 Task: Open a blank sheet, save the file as Pig.doc Insert a picture of 'Pig'with name   Pig.png  Change shape height to 9.4 select the picture, apply border and shading with setting 3-D, style Dashed line, color Dark Blue and width 6 pt
Action: Mouse moved to (27, 17)
Screenshot: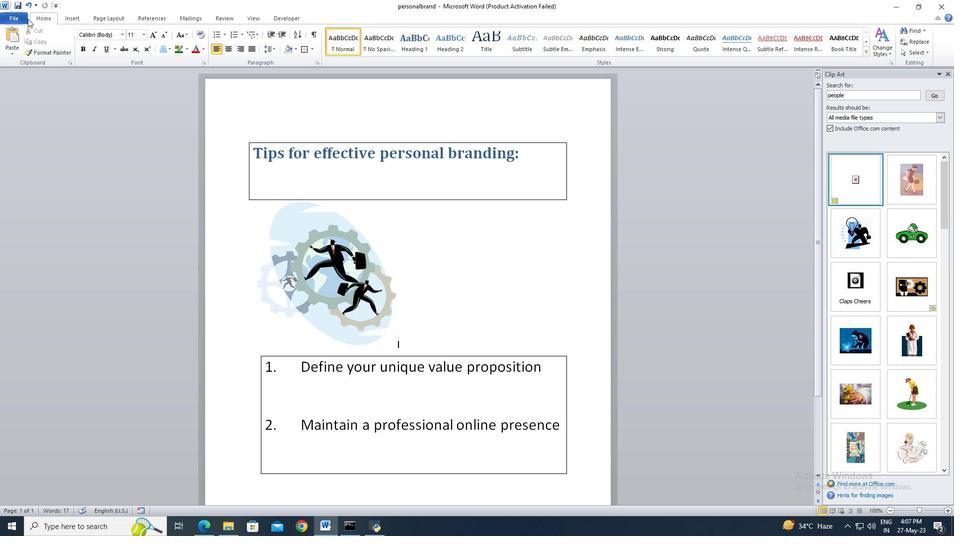 
Action: Mouse pressed left at (27, 17)
Screenshot: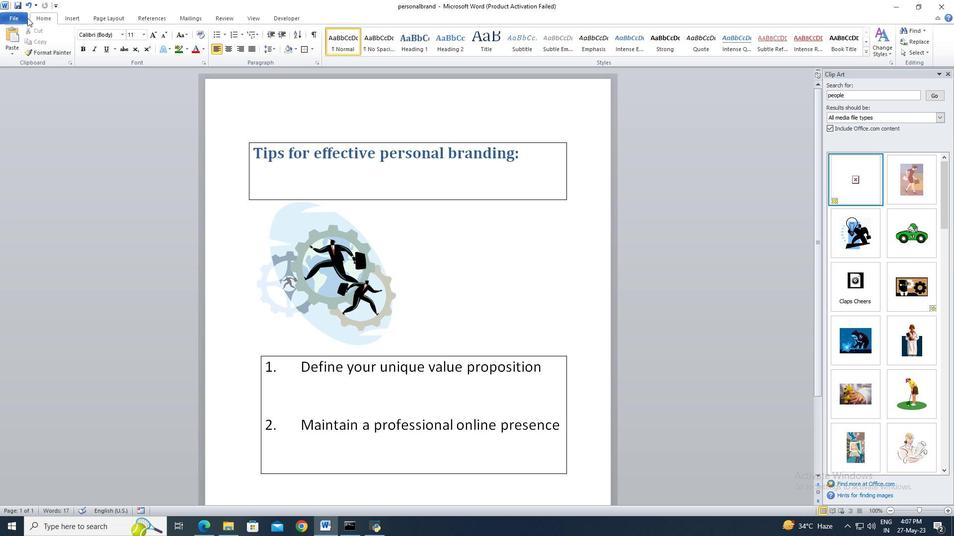 
Action: Mouse moved to (32, 127)
Screenshot: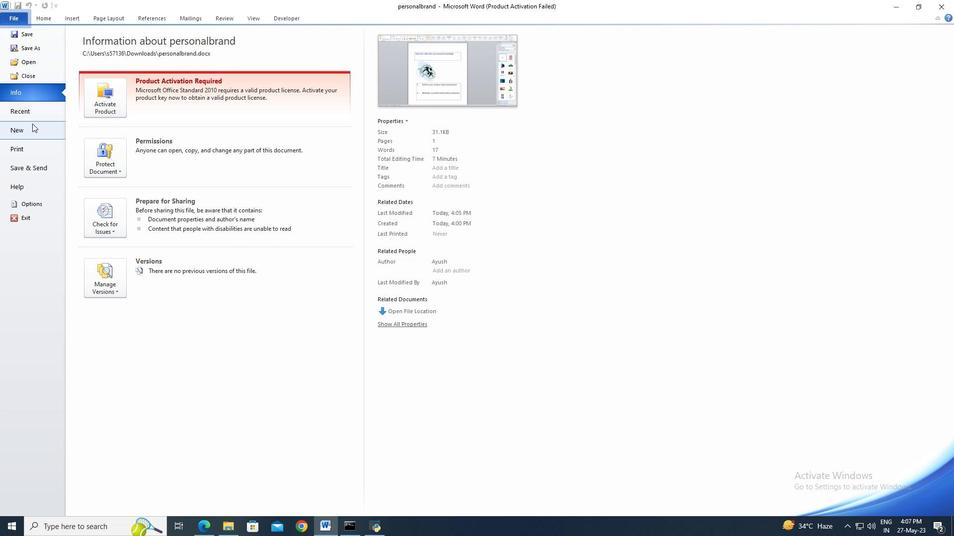 
Action: Mouse pressed left at (32, 127)
Screenshot: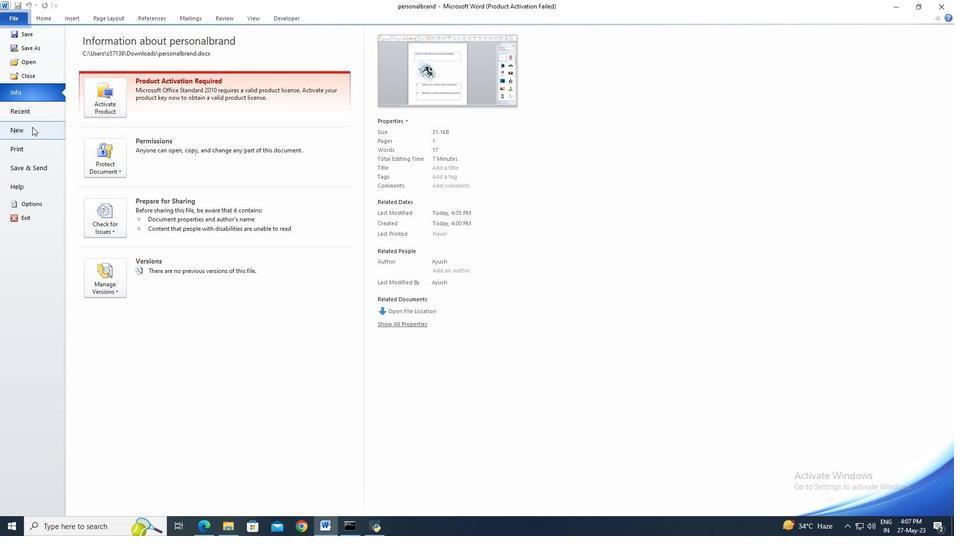 
Action: Mouse moved to (499, 252)
Screenshot: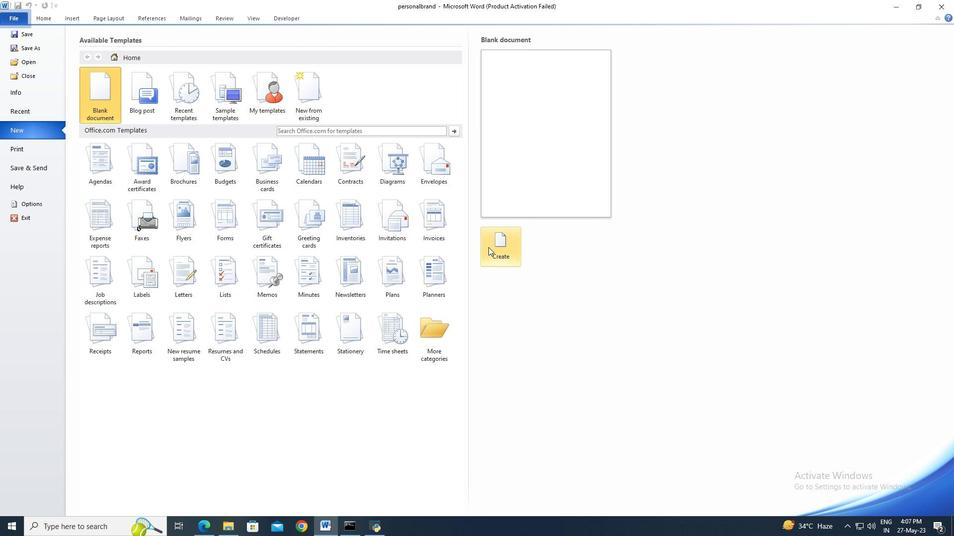 
Action: Mouse pressed left at (499, 252)
Screenshot: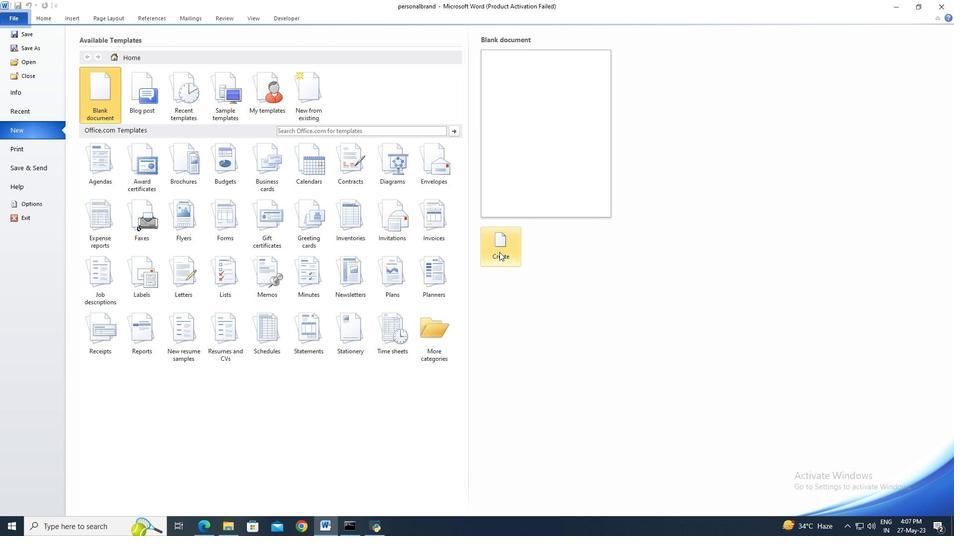 
Action: Mouse moved to (24, 21)
Screenshot: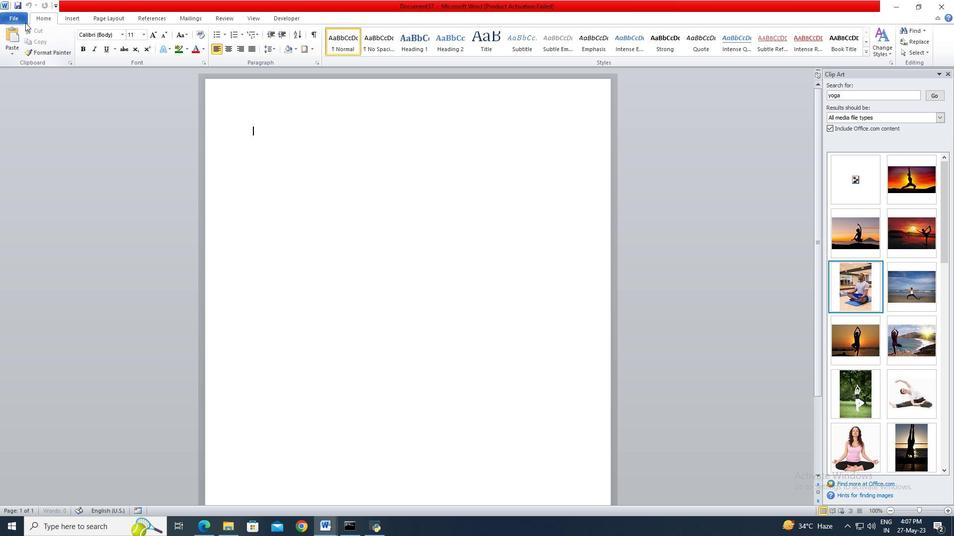 
Action: Mouse pressed left at (24, 21)
Screenshot: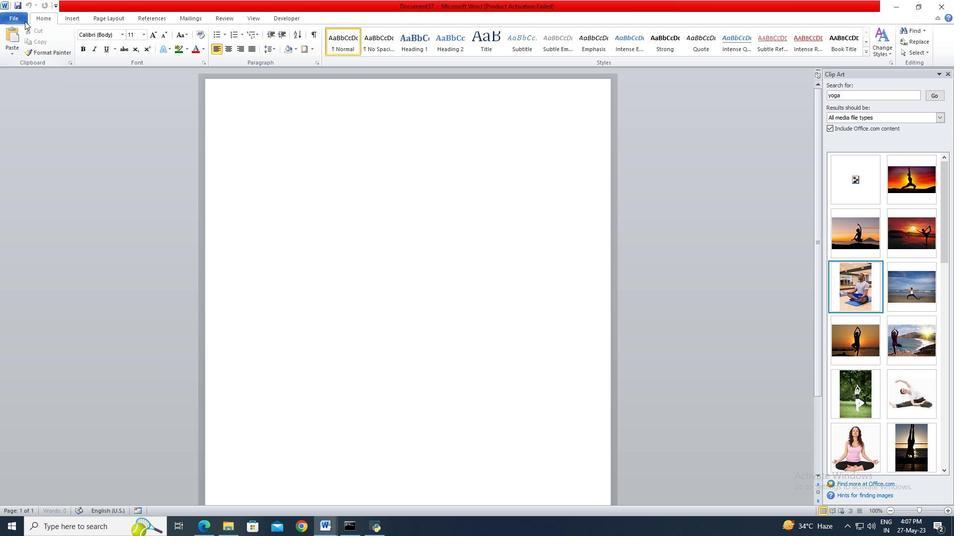 
Action: Mouse moved to (28, 45)
Screenshot: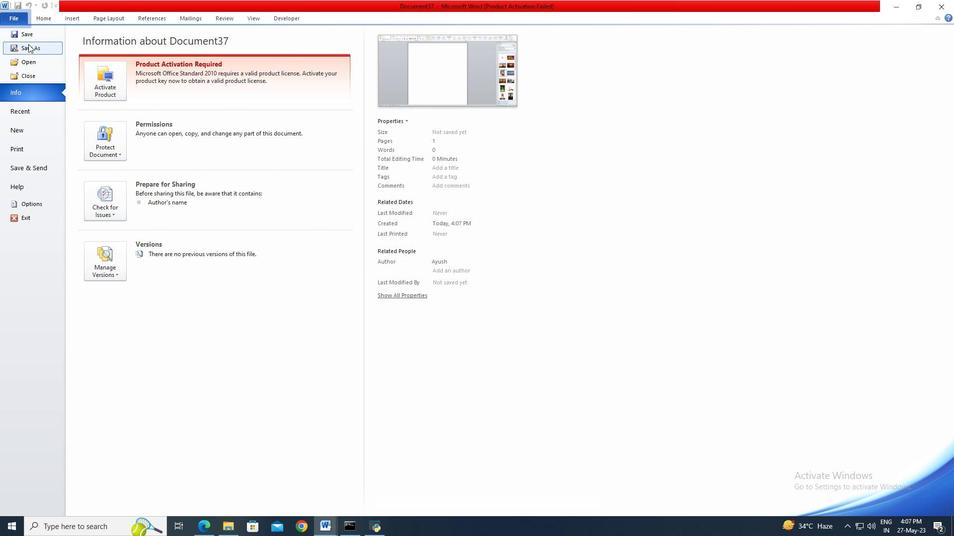 
Action: Mouse pressed left at (28, 45)
Screenshot: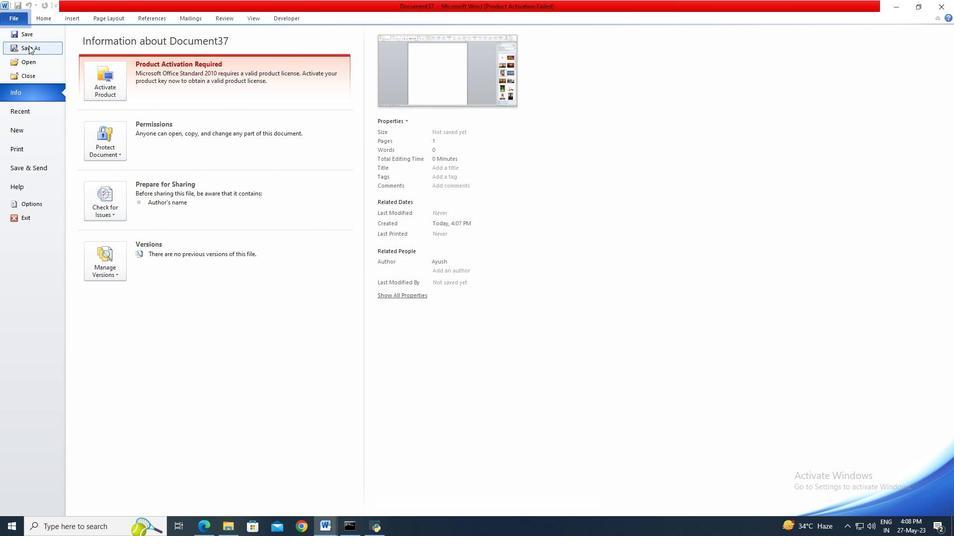 
Action: Mouse moved to (49, 106)
Screenshot: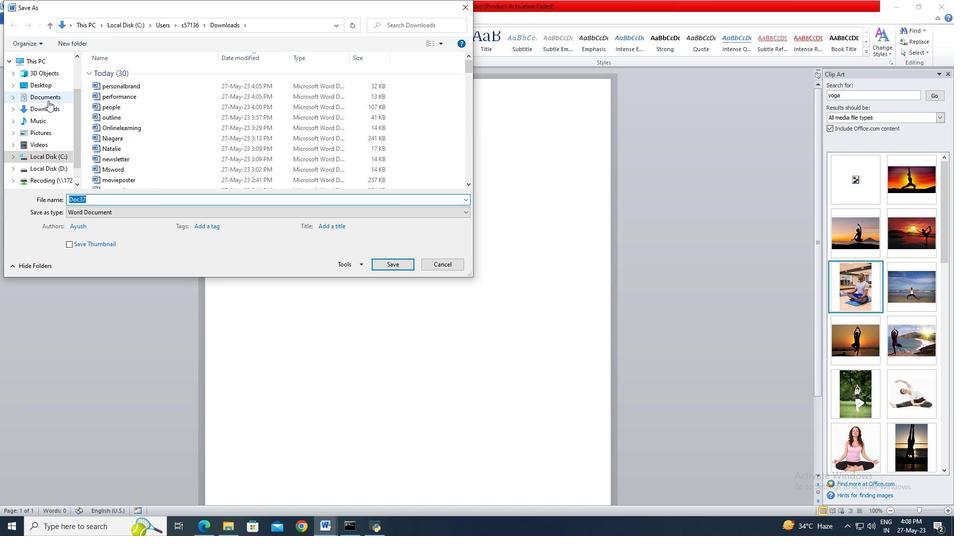 
Action: Mouse pressed left at (49, 106)
Screenshot: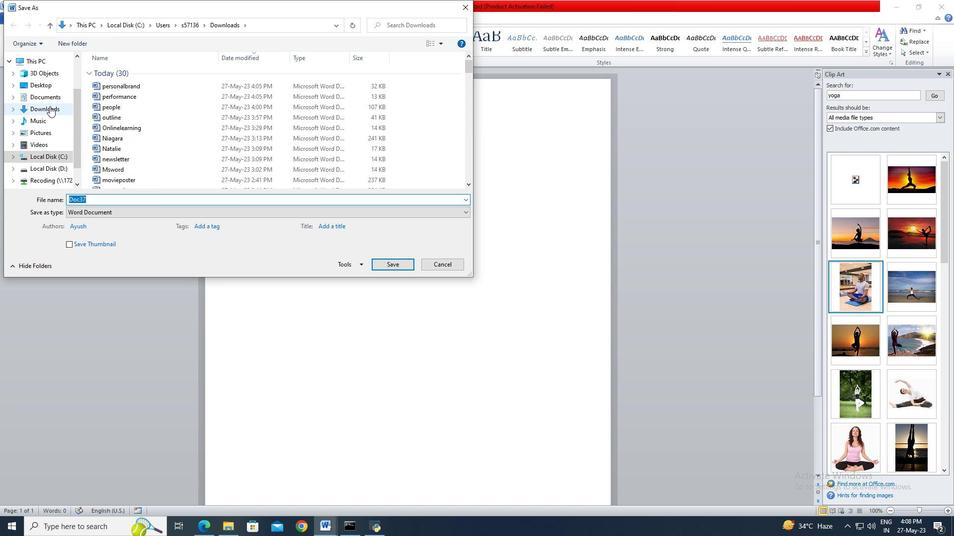 
Action: Mouse moved to (92, 196)
Screenshot: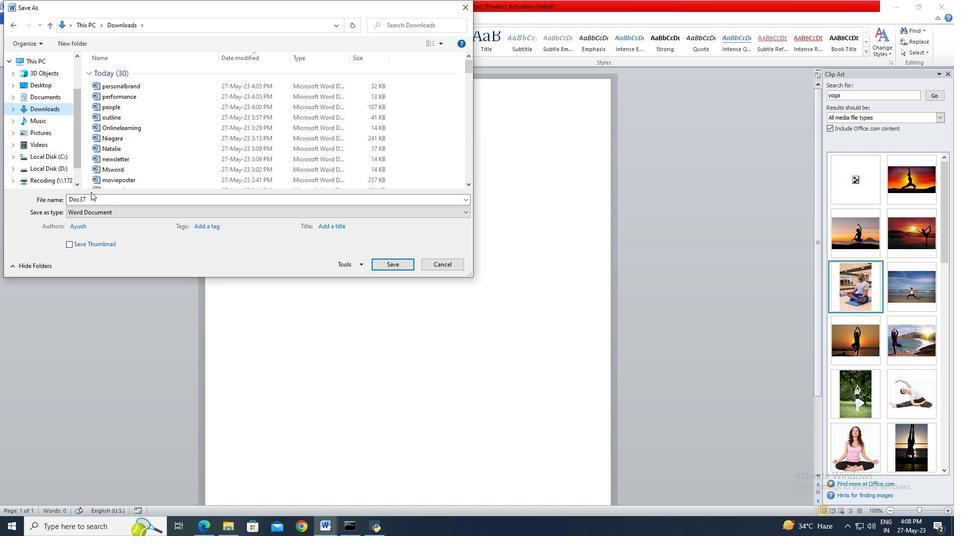 
Action: Mouse pressed left at (92, 196)
Screenshot: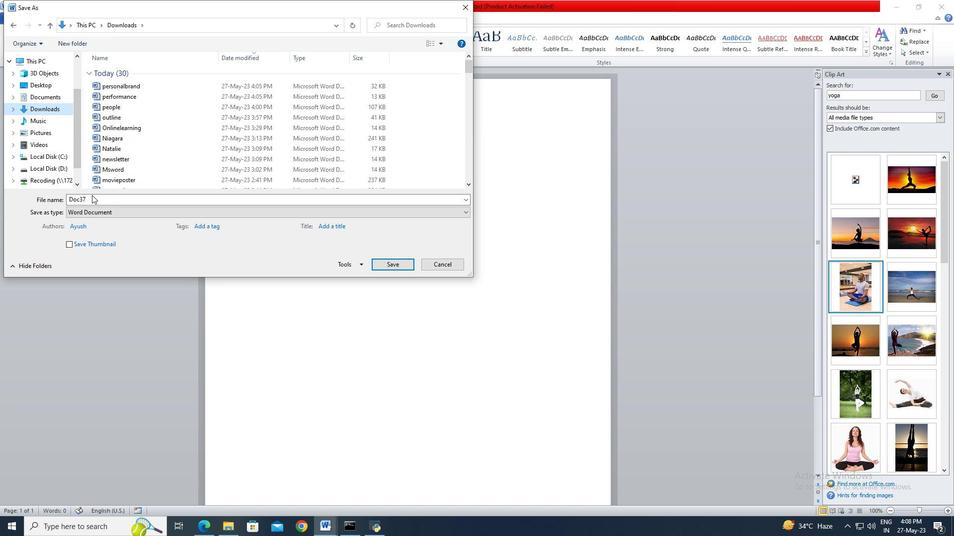 
Action: Key pressed <Key.shift>Pig
Screenshot: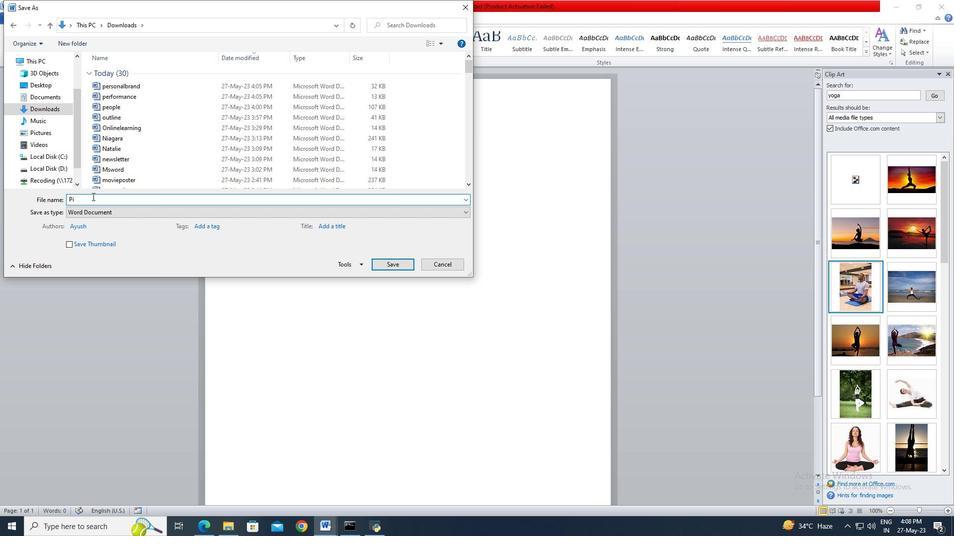 
Action: Mouse moved to (390, 267)
Screenshot: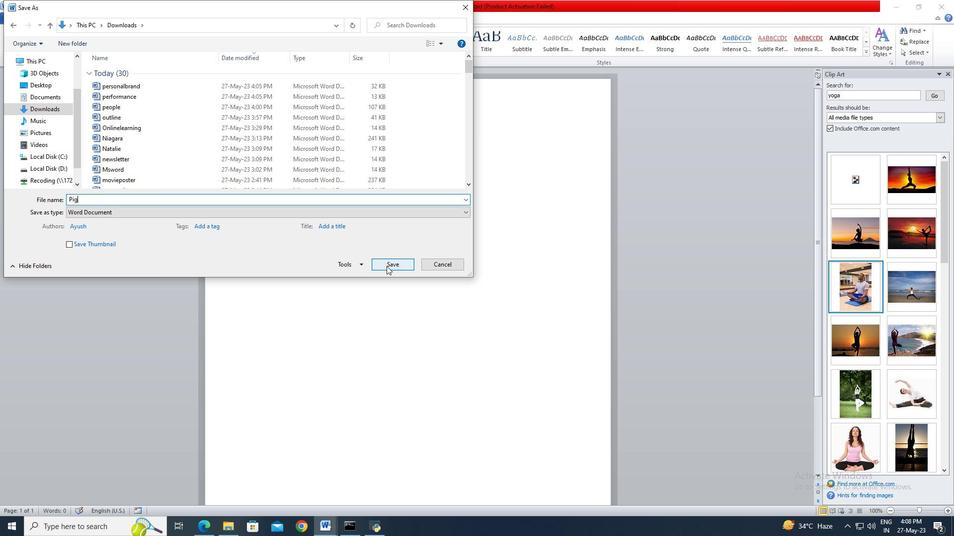 
Action: Mouse pressed left at (390, 267)
Screenshot: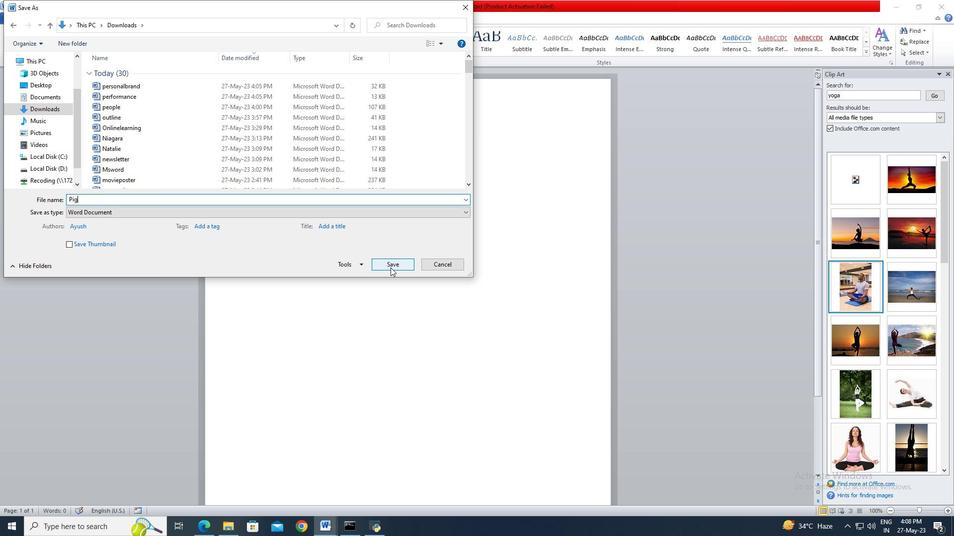 
Action: Mouse moved to (212, 529)
Screenshot: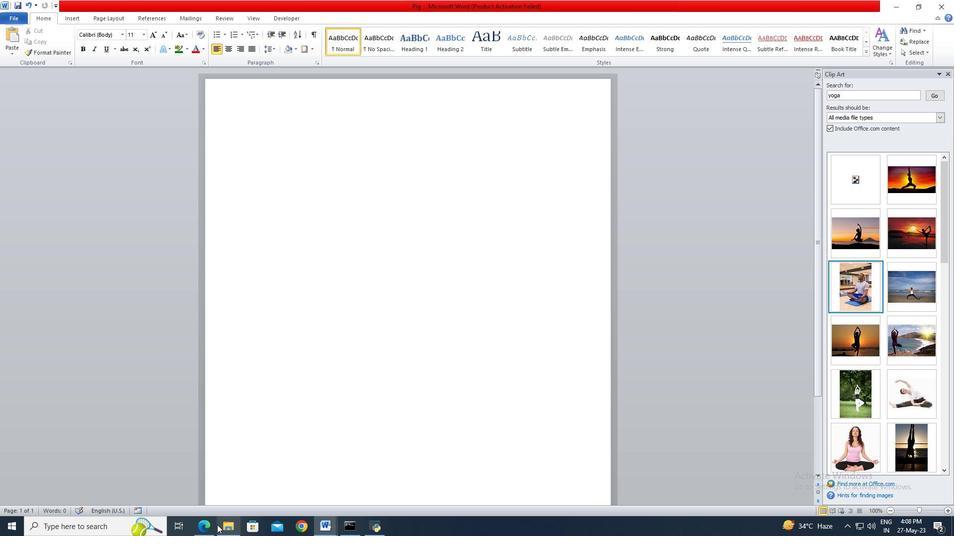 
Action: Mouse pressed left at (212, 529)
Screenshot: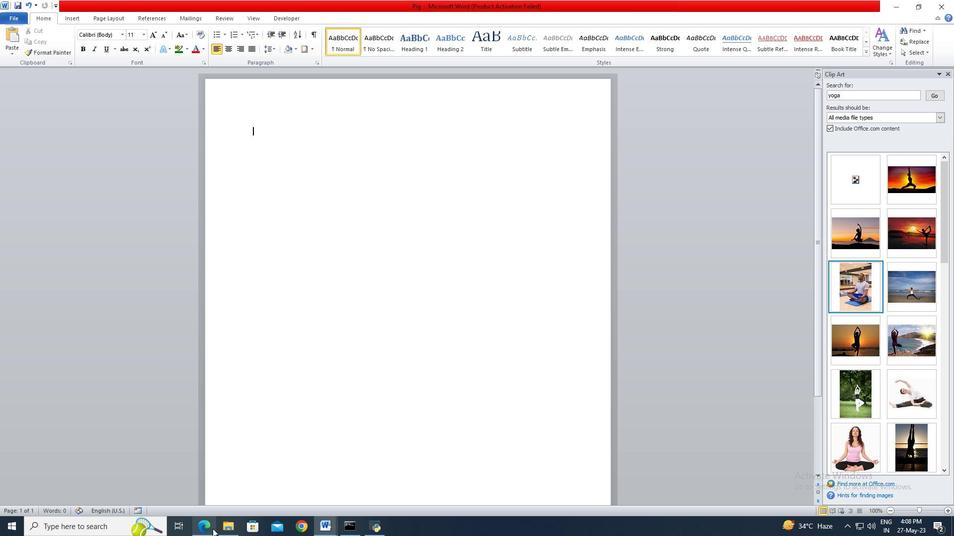 
Action: Mouse moved to (155, 50)
Screenshot: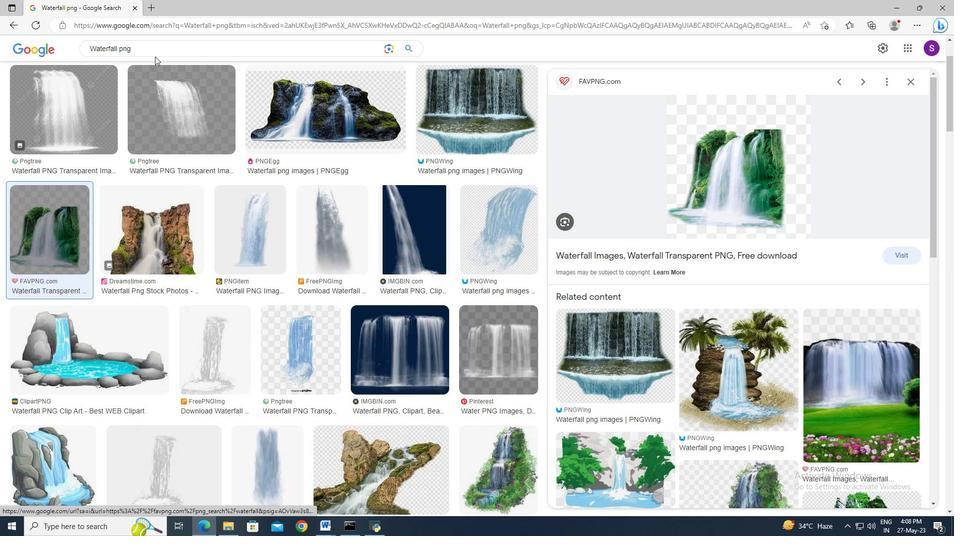 
Action: Mouse pressed left at (155, 50)
Screenshot: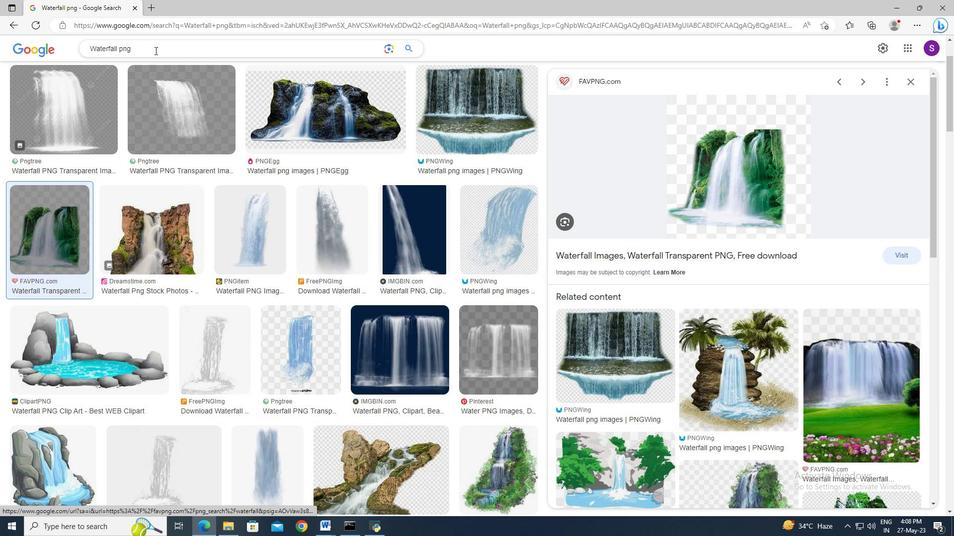 
Action: Key pressed ctrl+A<Key.delete><Key.shift>Pig<Key.space>png<Key.enter>
Screenshot: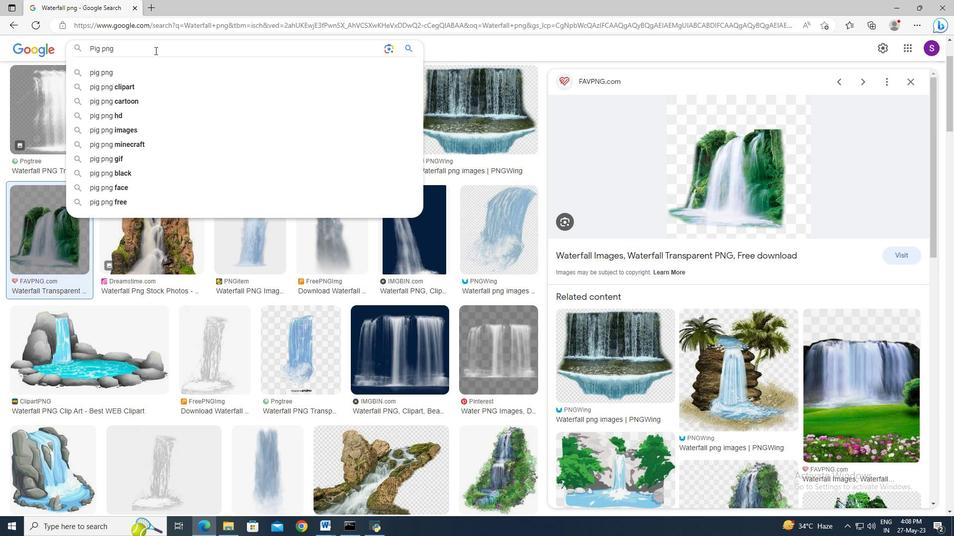 
Action: Mouse moved to (412, 177)
Screenshot: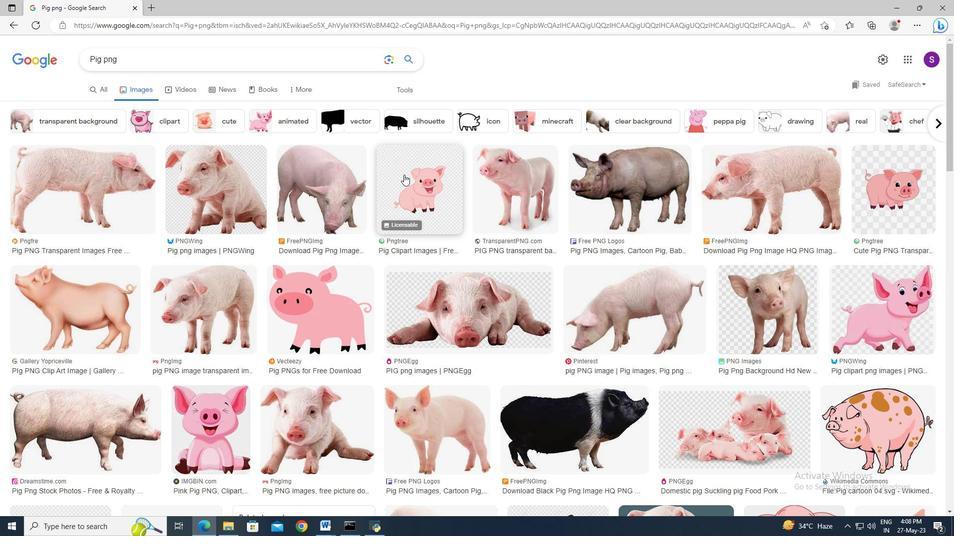 
Action: Mouse pressed left at (412, 177)
Screenshot: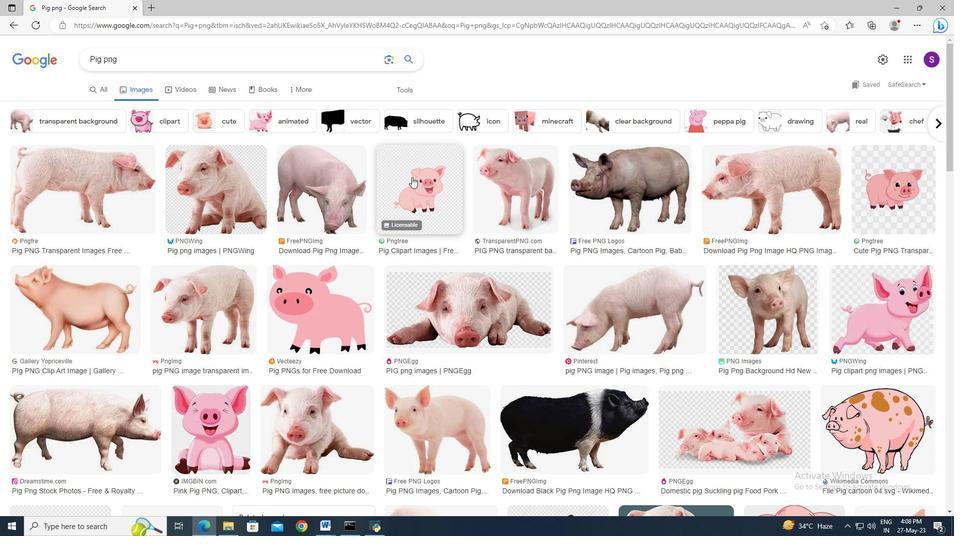 
Action: Mouse moved to (591, 177)
Screenshot: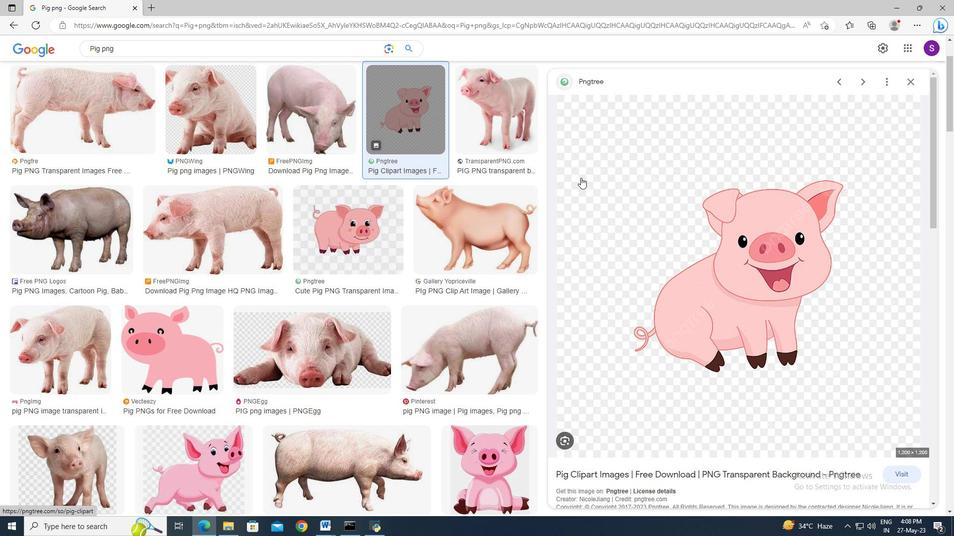 
Action: Mouse pressed right at (591, 177)
Screenshot: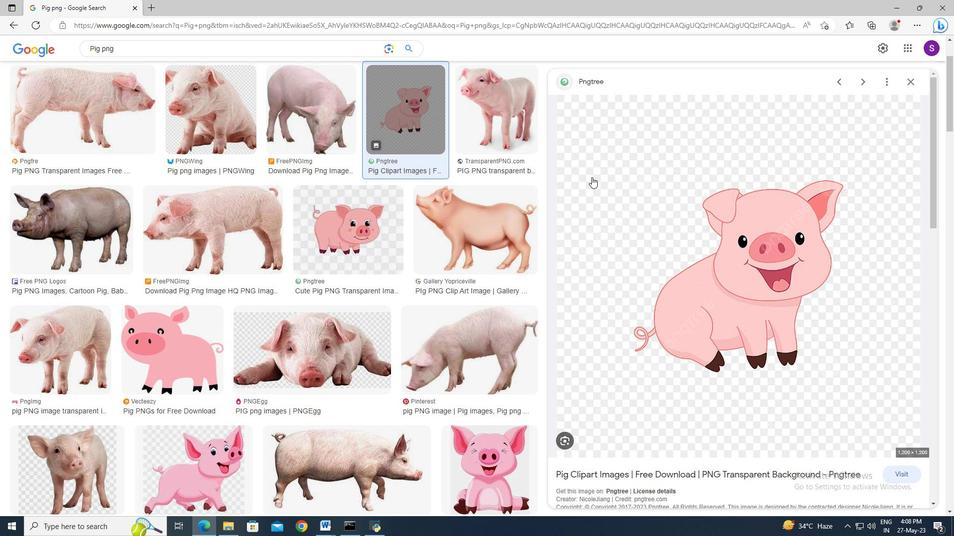 
Action: Mouse moved to (611, 301)
Screenshot: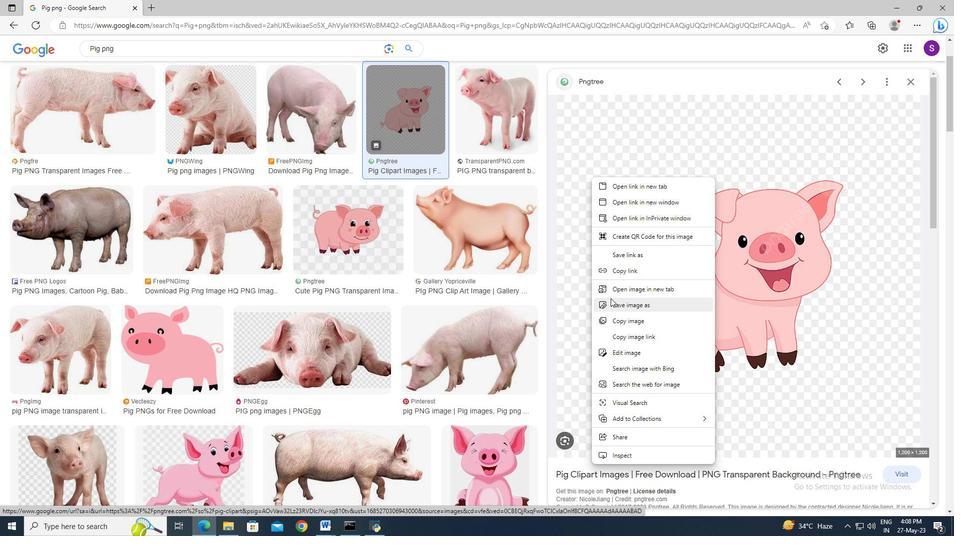 
Action: Mouse pressed left at (611, 301)
Screenshot: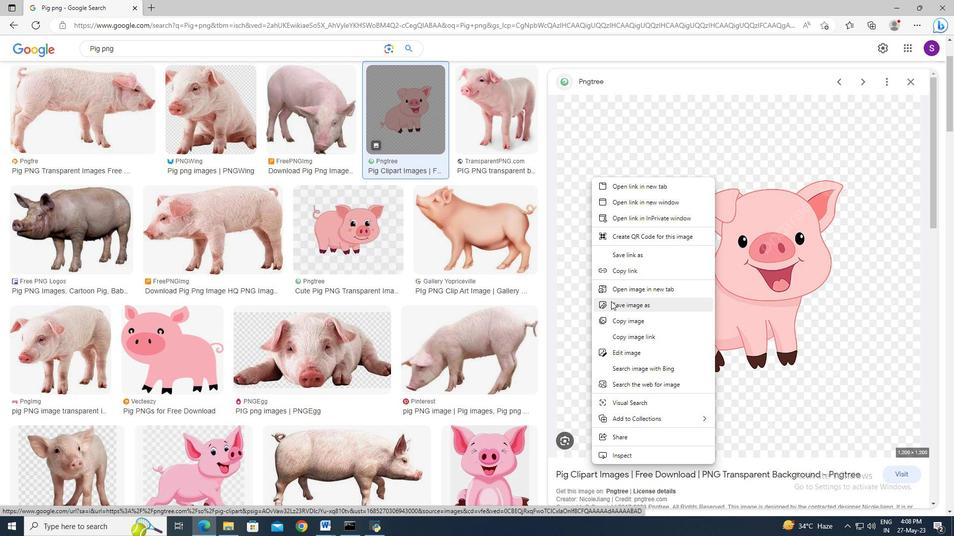 
Action: Mouse moved to (272, 189)
Screenshot: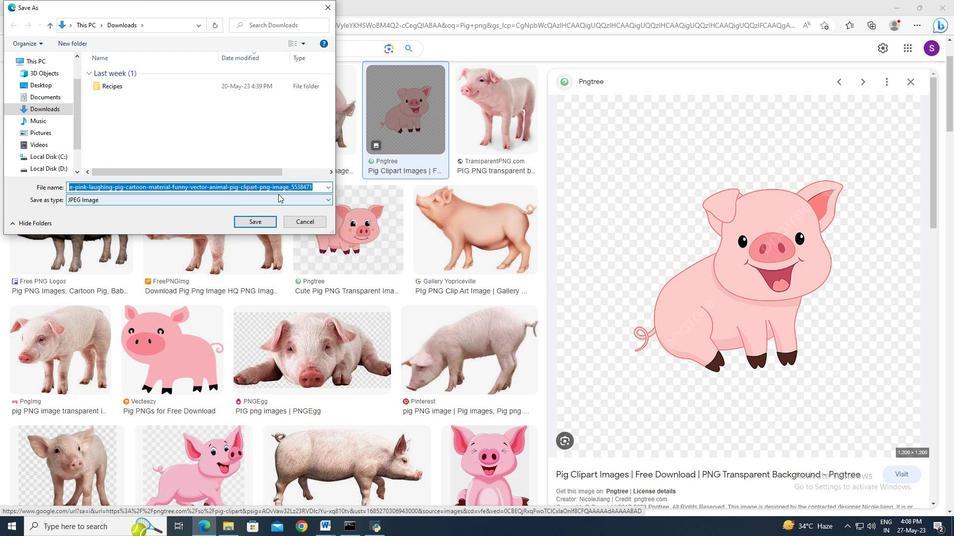 
Action: Mouse pressed left at (272, 189)
Screenshot: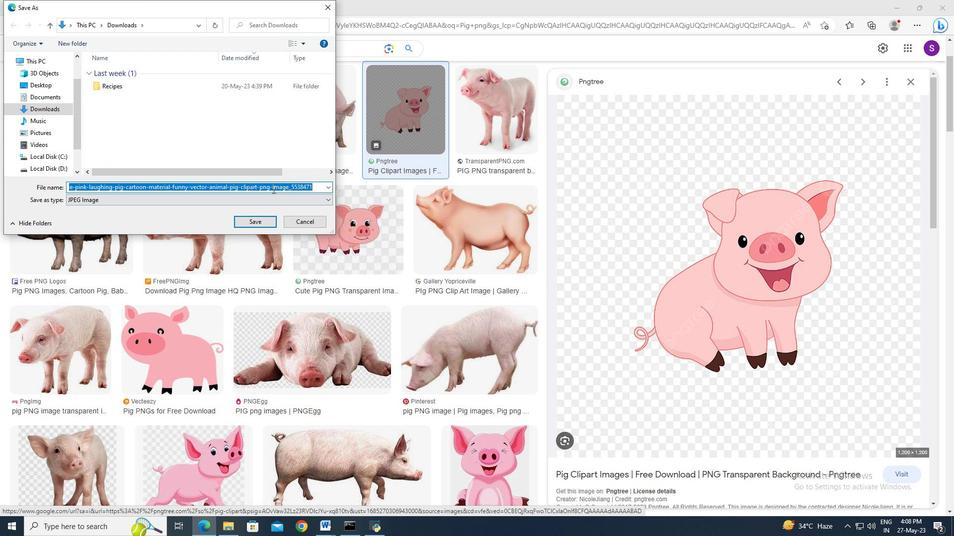 
Action: Mouse pressed left at (272, 189)
Screenshot: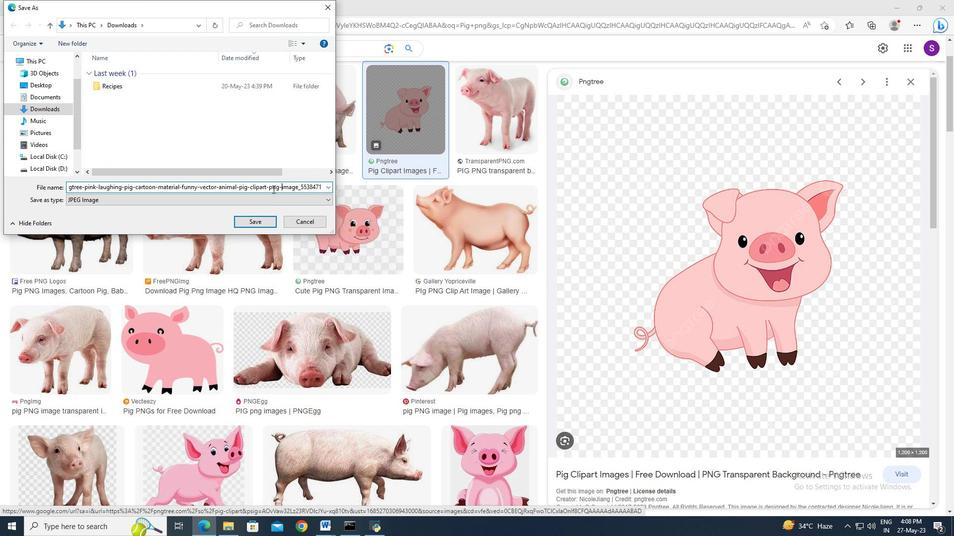 
Action: Mouse pressed left at (272, 189)
Screenshot: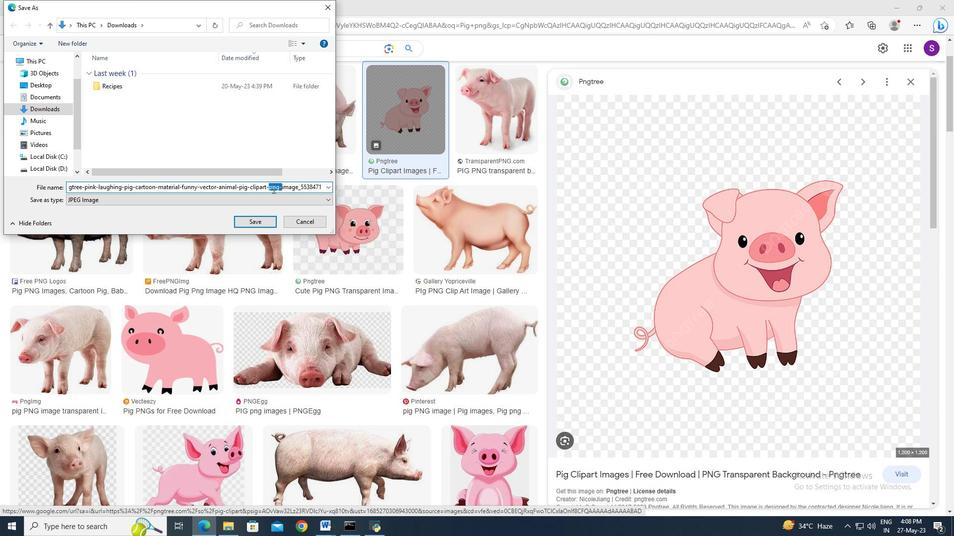 
Action: Mouse pressed left at (272, 189)
Screenshot: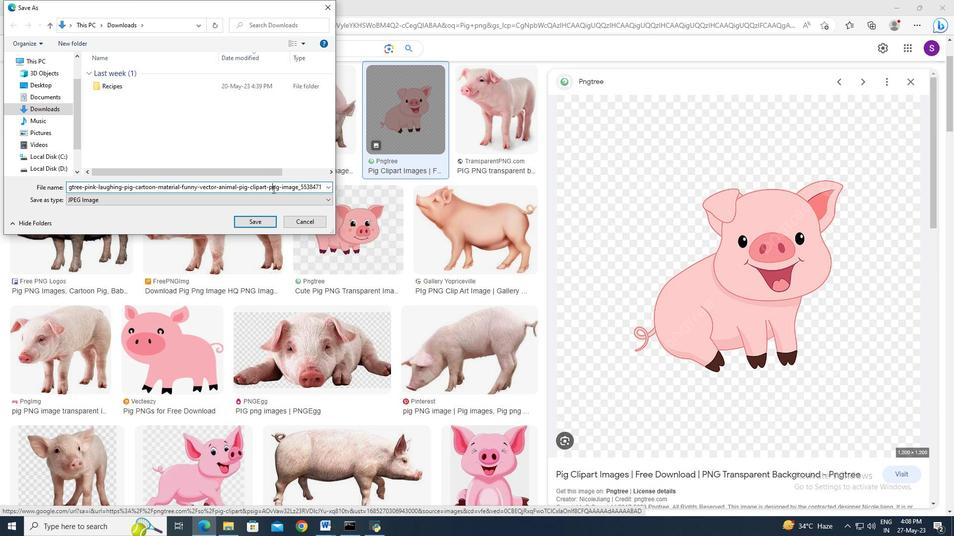 
Action: Mouse pressed left at (272, 189)
Screenshot: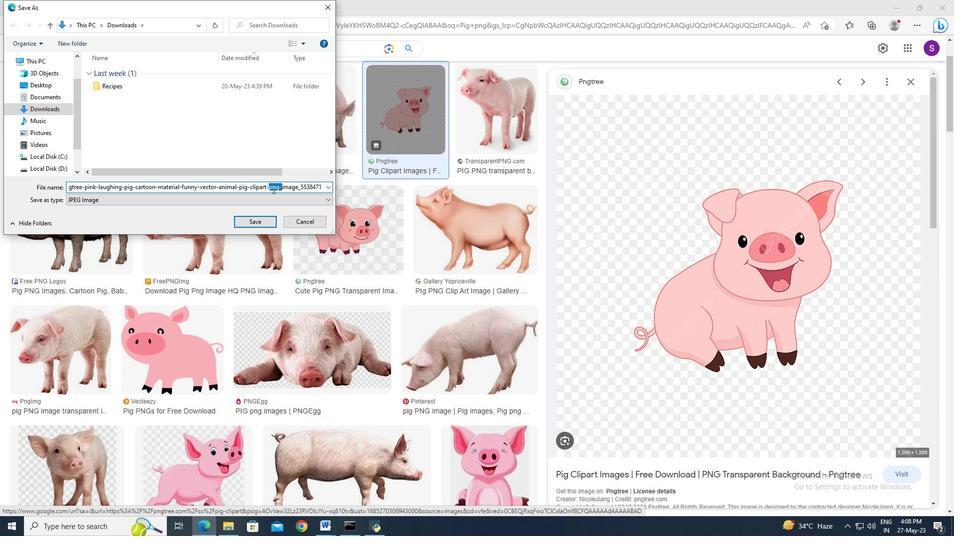 
Action: Mouse pressed left at (272, 189)
Screenshot: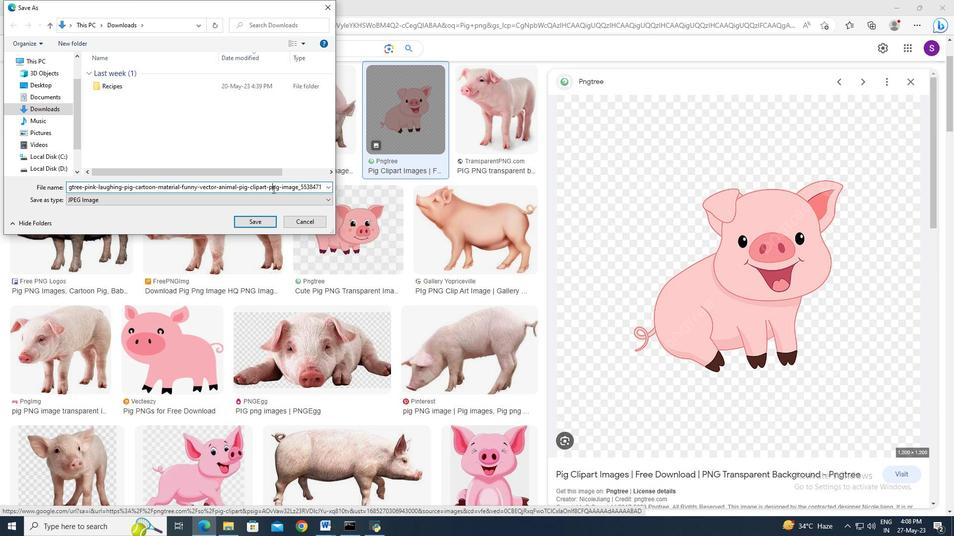 
Action: Mouse pressed left at (272, 189)
Screenshot: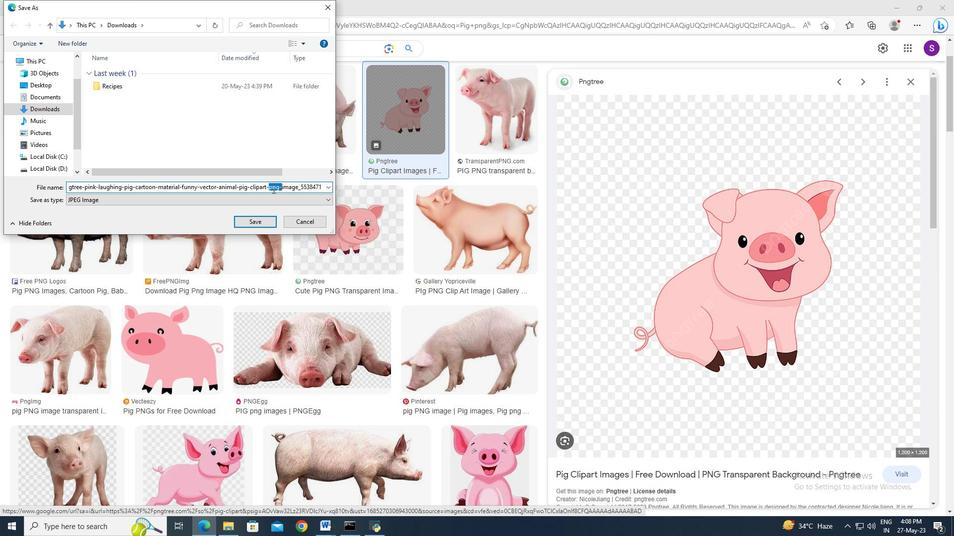 
Action: Mouse pressed left at (272, 189)
Screenshot: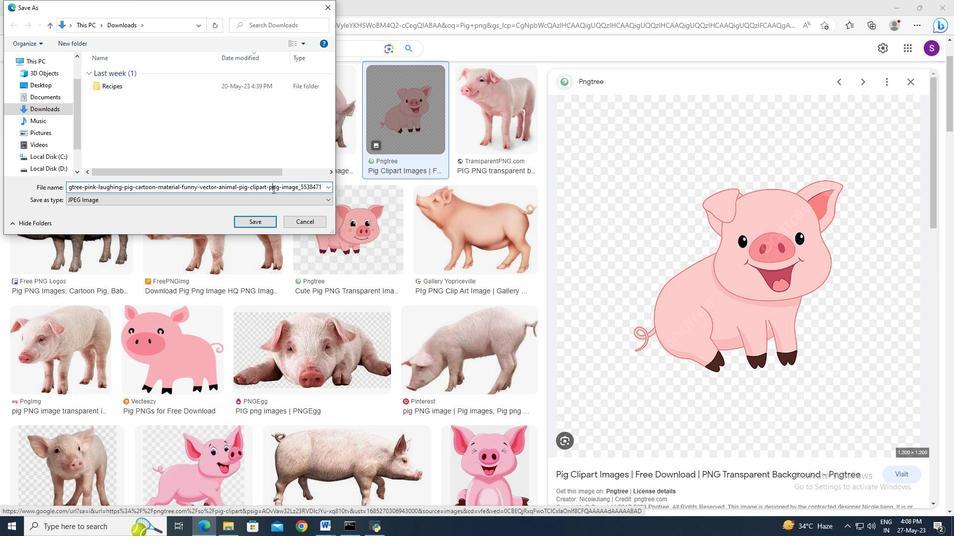 
Action: Mouse pressed left at (272, 189)
Screenshot: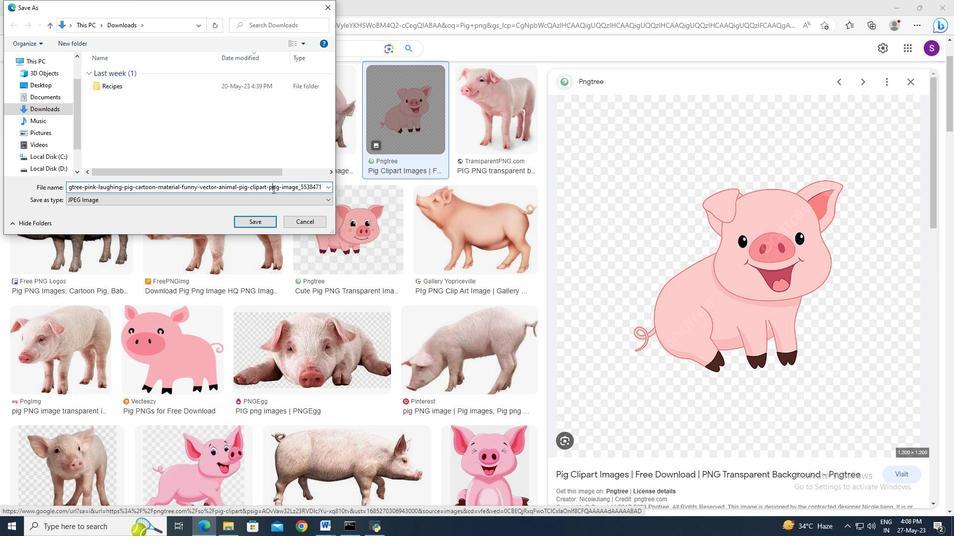 
Action: Mouse pressed left at (272, 189)
Screenshot: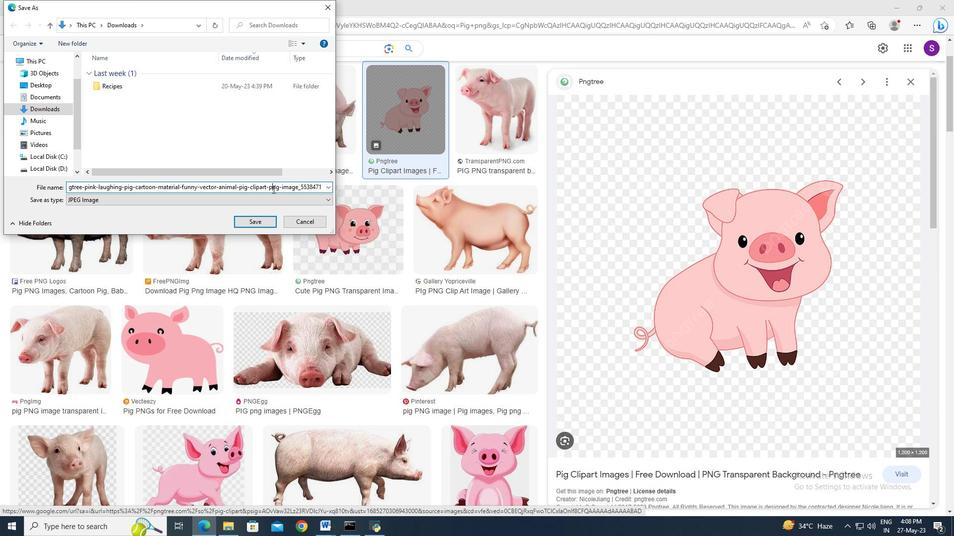 
Action: Mouse pressed left at (272, 189)
Screenshot: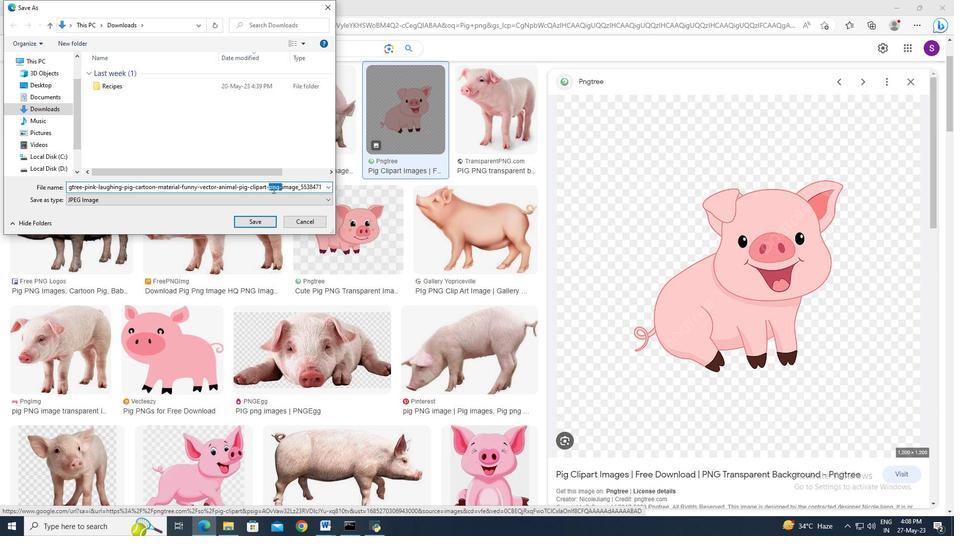 
Action: Mouse pressed left at (272, 189)
Screenshot: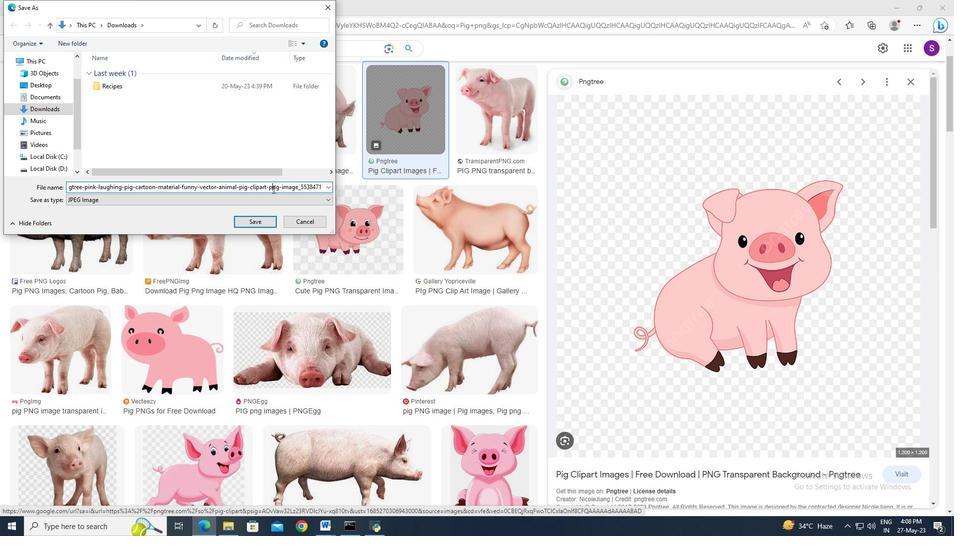 
Action: Mouse moved to (245, 189)
Screenshot: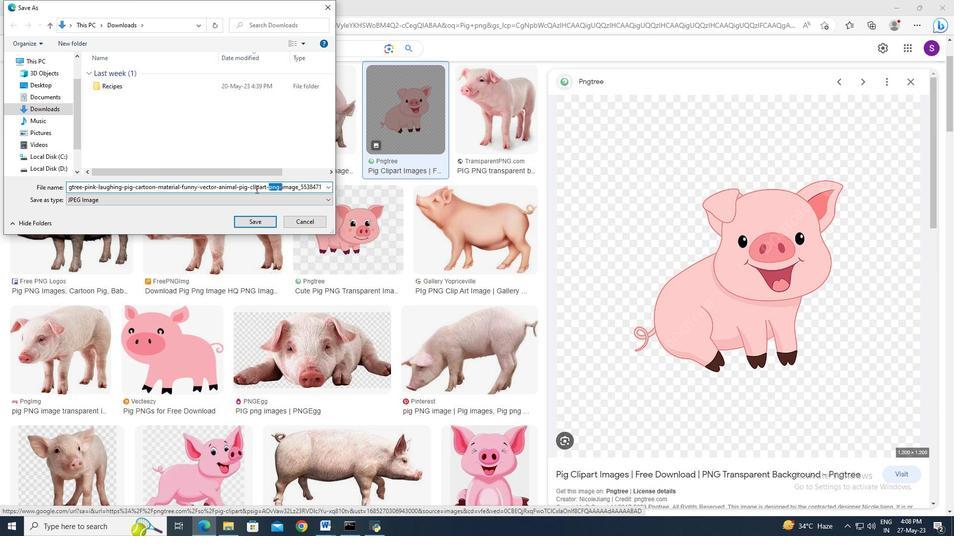 
Action: Mouse pressed left at (245, 189)
Screenshot: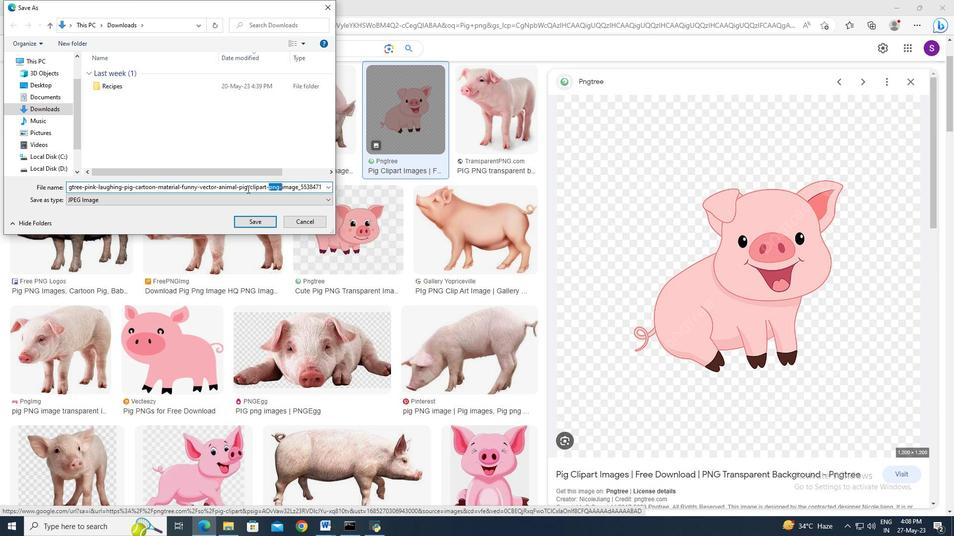 
Action: Mouse pressed left at (245, 189)
Screenshot: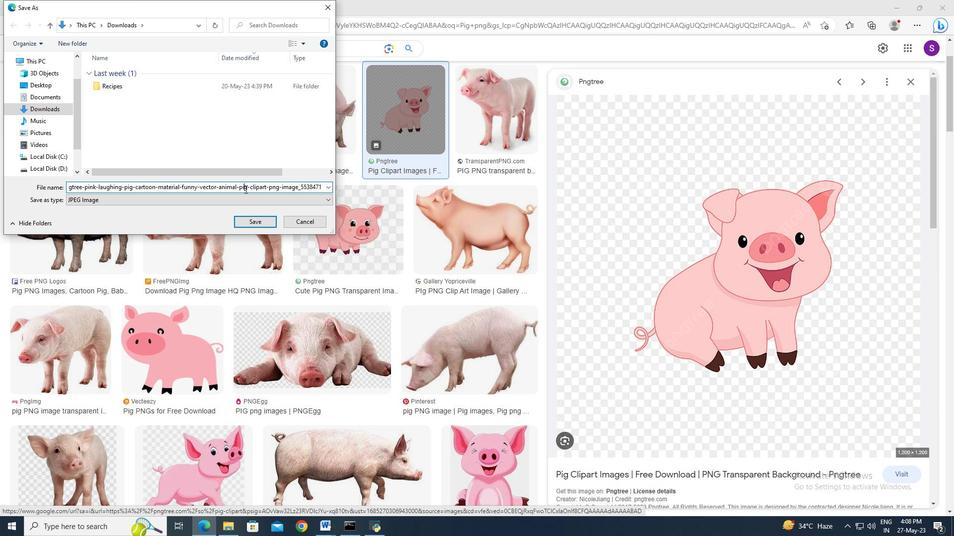 
Action: Mouse pressed left at (245, 189)
Screenshot: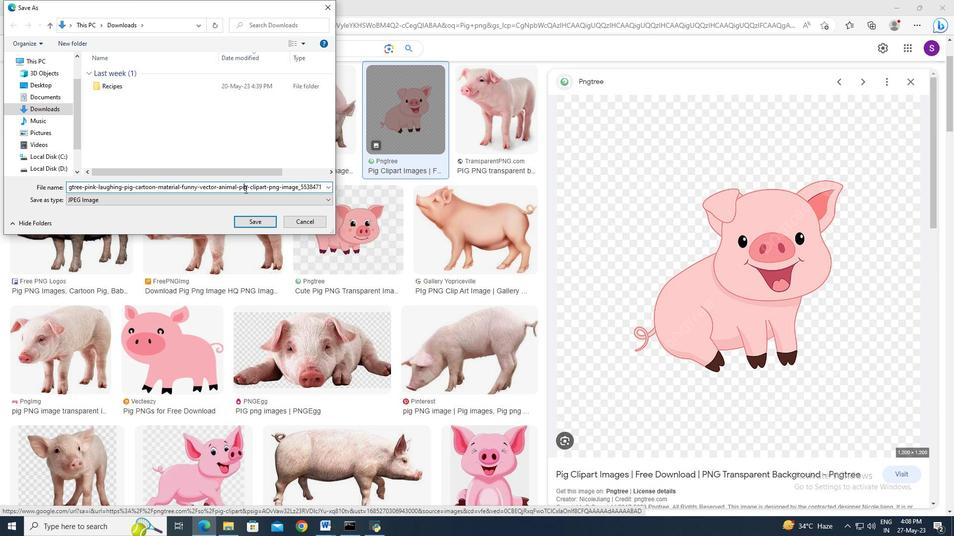 
Action: Mouse pressed left at (245, 189)
Screenshot: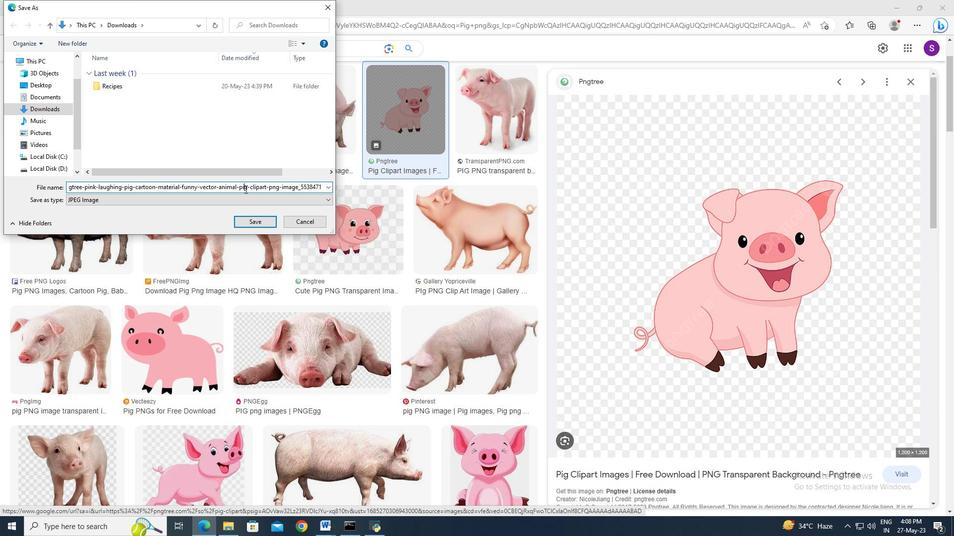 
Action: Mouse moved to (208, 187)
Screenshot: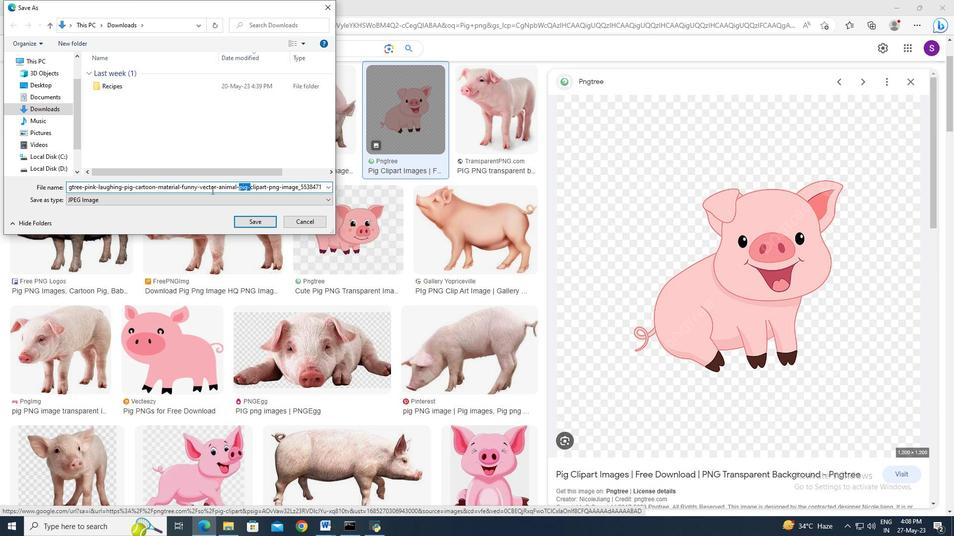 
Action: Mouse pressed left at (208, 187)
Screenshot: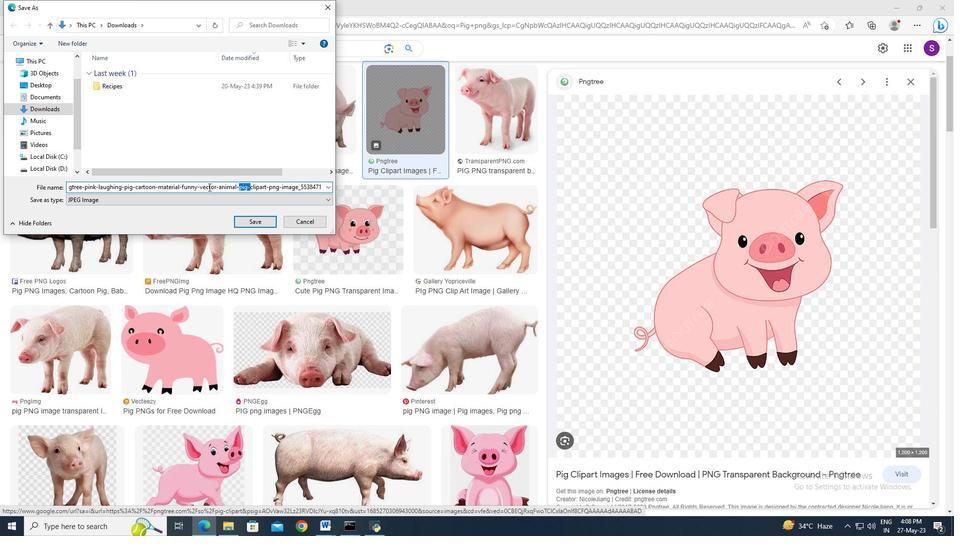 
Action: Key pressed ctrl+A<Key.delete><Key.shift>{<Key.backspace><Key.shift>Po<Key.backspace>ig.png
Screenshot: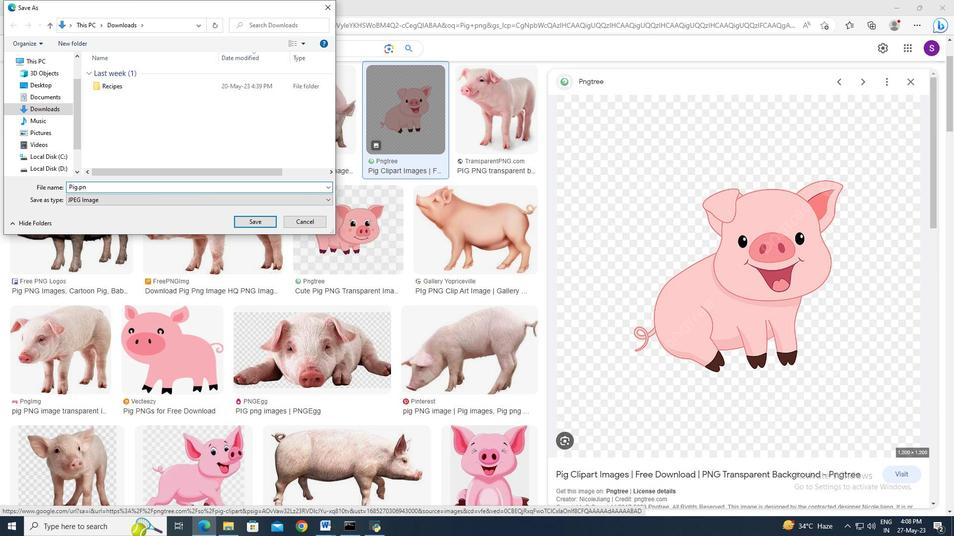 
Action: Mouse moved to (248, 222)
Screenshot: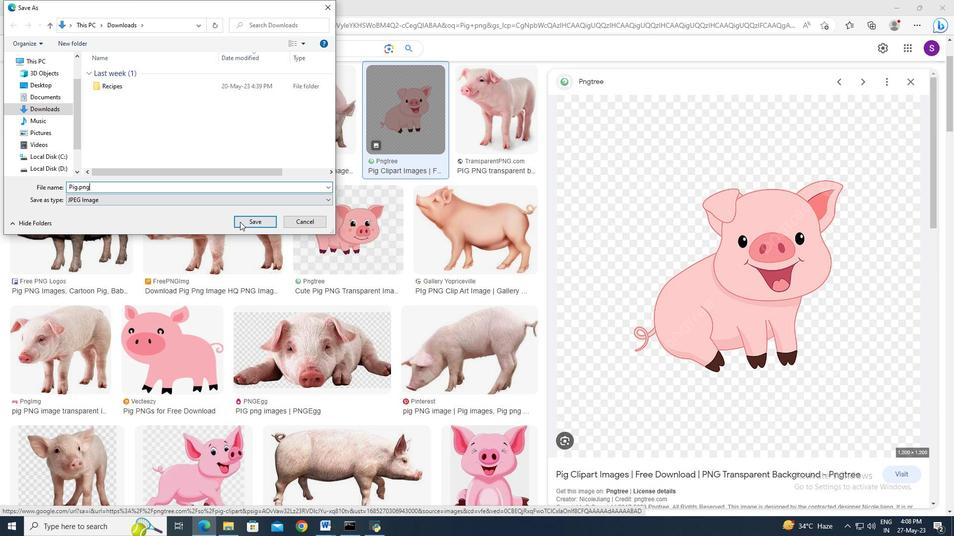 
Action: Mouse pressed left at (248, 222)
Screenshot: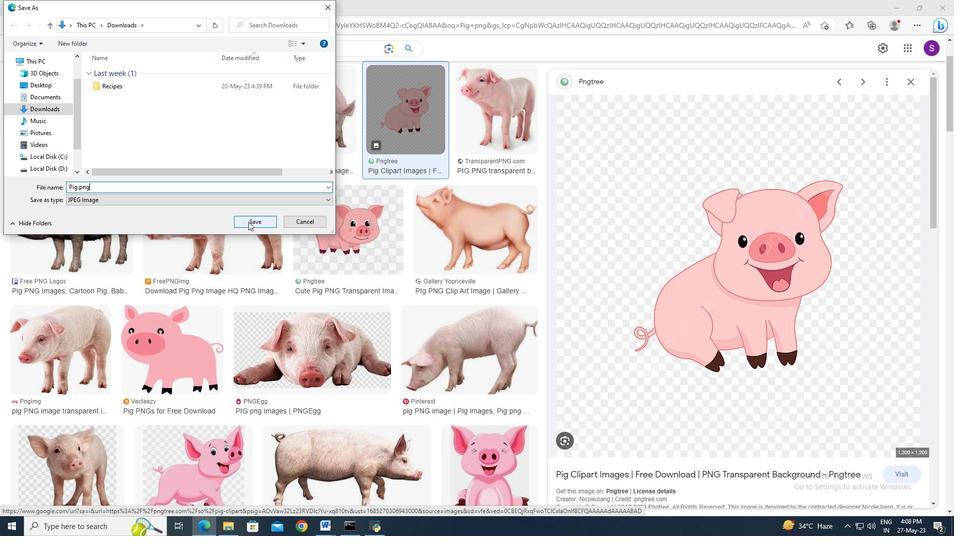 
Action: Mouse moved to (203, 527)
Screenshot: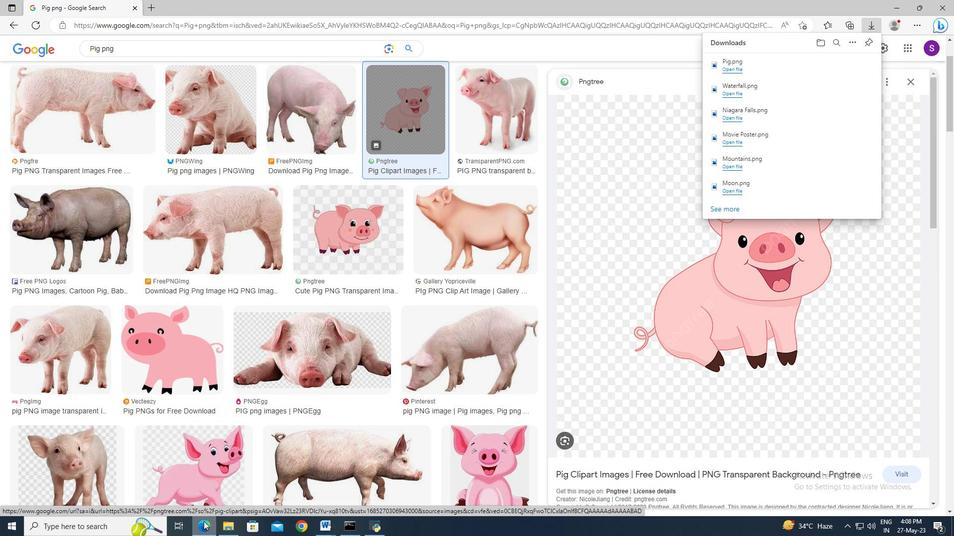
Action: Mouse pressed left at (203, 527)
Screenshot: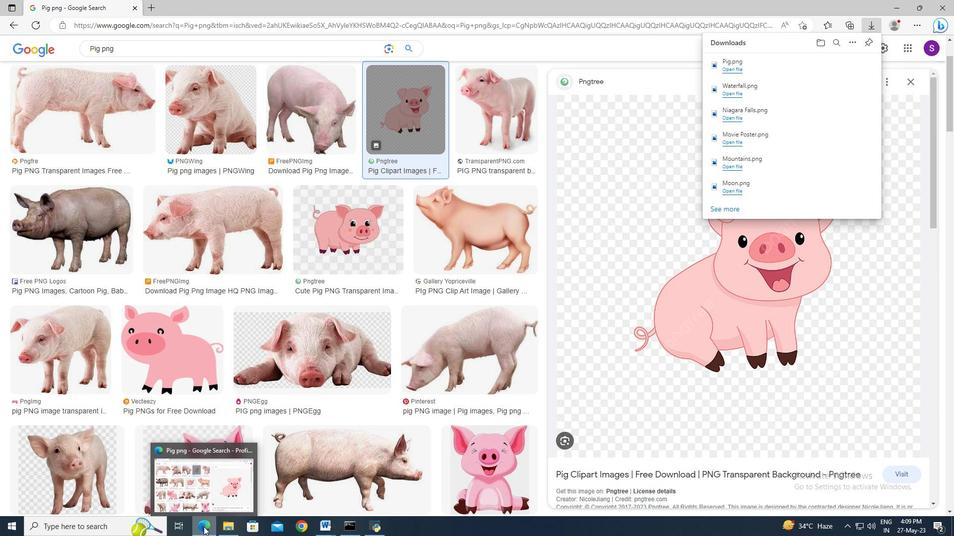 
Action: Mouse moved to (81, 19)
Screenshot: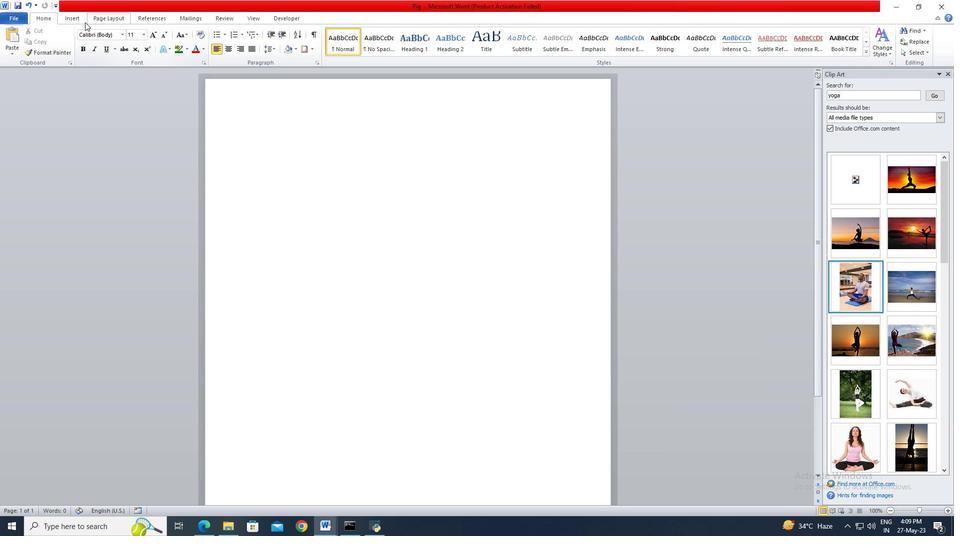 
Action: Mouse pressed left at (81, 19)
Screenshot: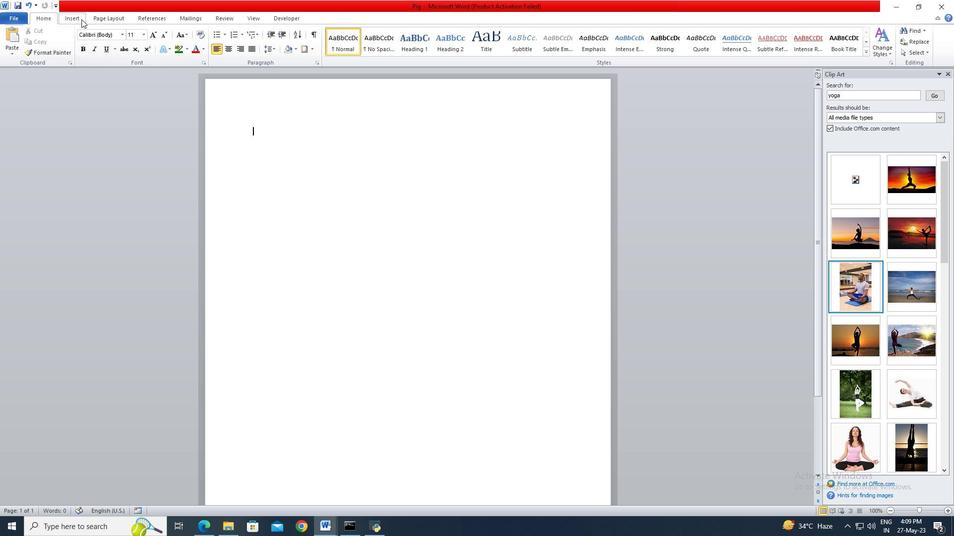 
Action: Mouse moved to (97, 42)
Screenshot: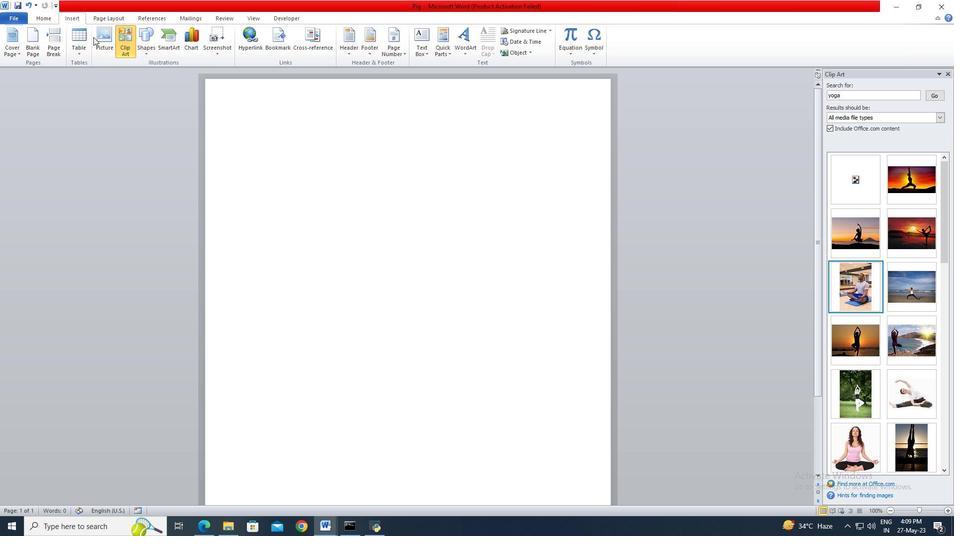 
Action: Mouse pressed left at (97, 42)
Screenshot: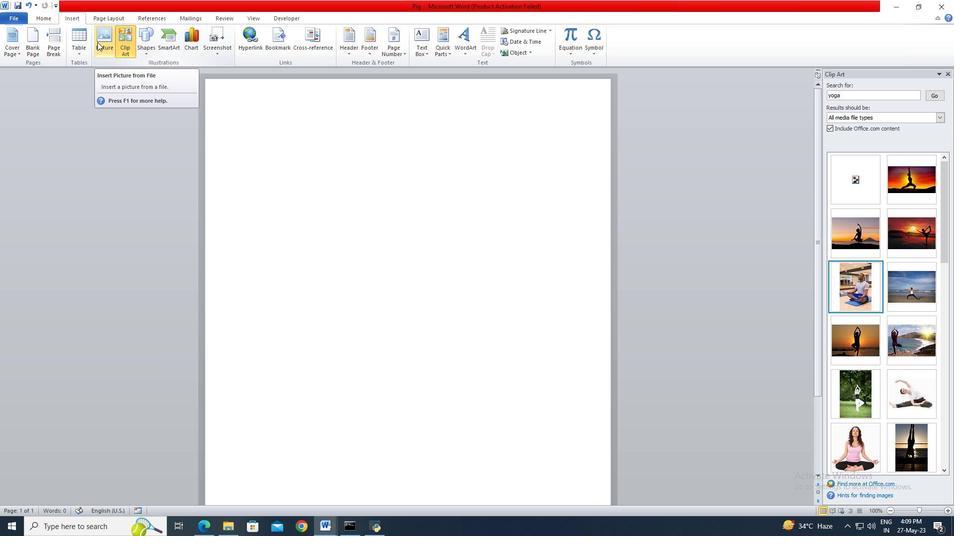
Action: Mouse moved to (108, 82)
Screenshot: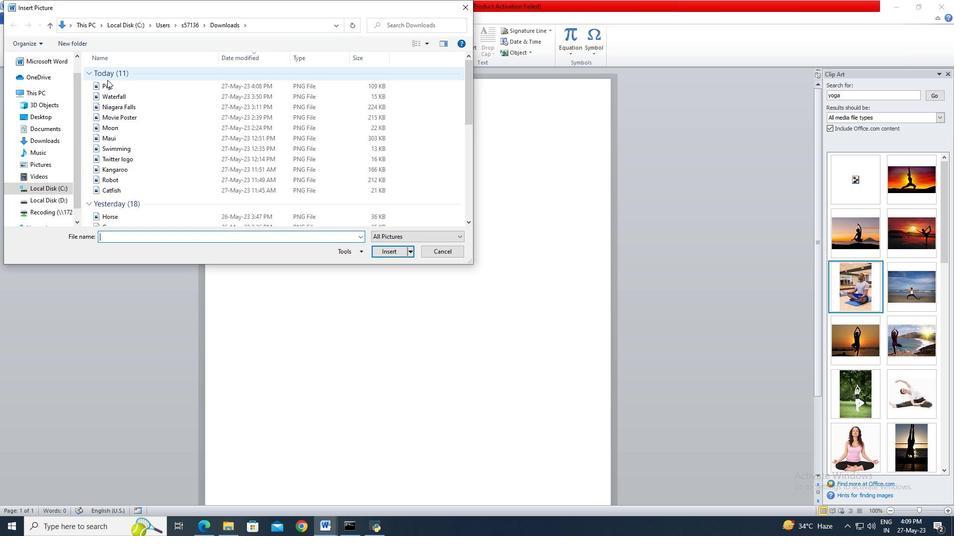 
Action: Mouse pressed left at (108, 82)
Screenshot: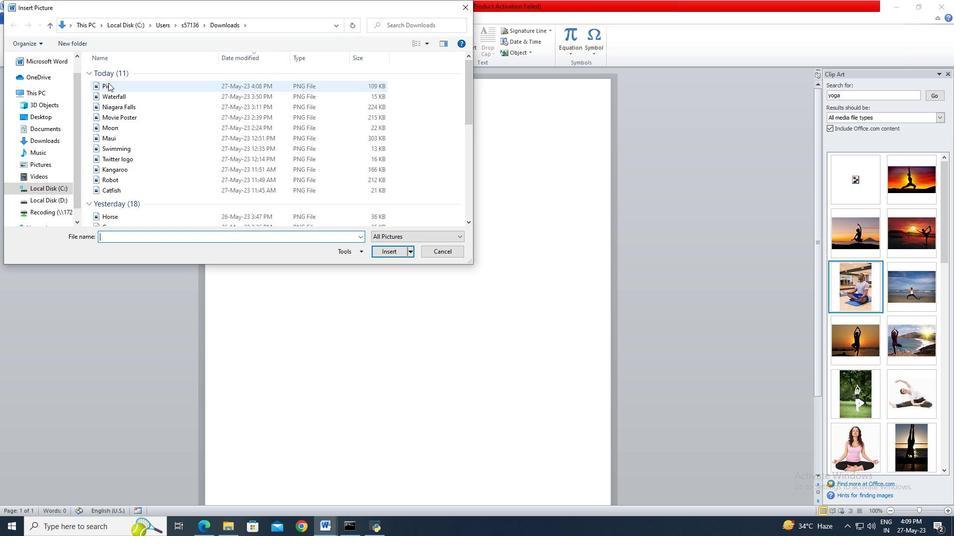 
Action: Mouse moved to (384, 254)
Screenshot: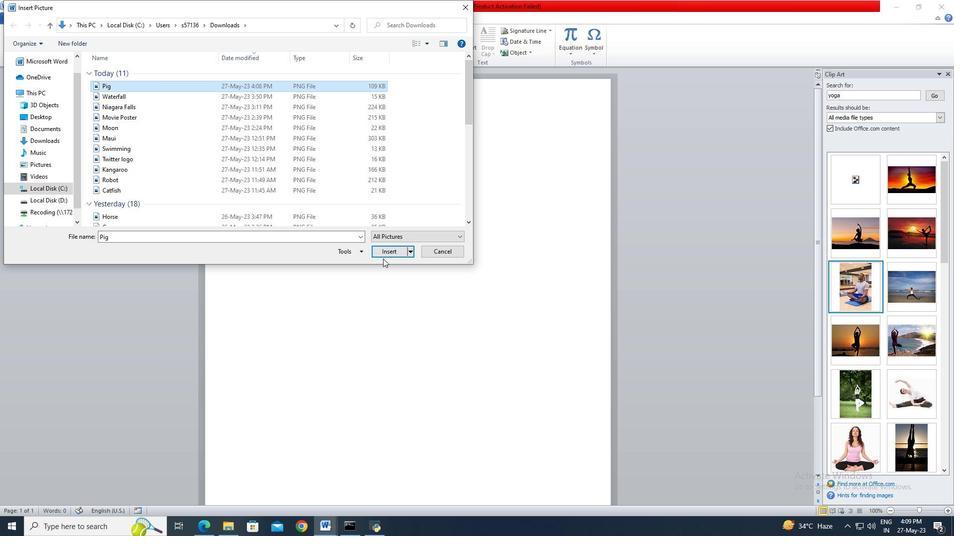 
Action: Mouse pressed left at (384, 254)
Screenshot: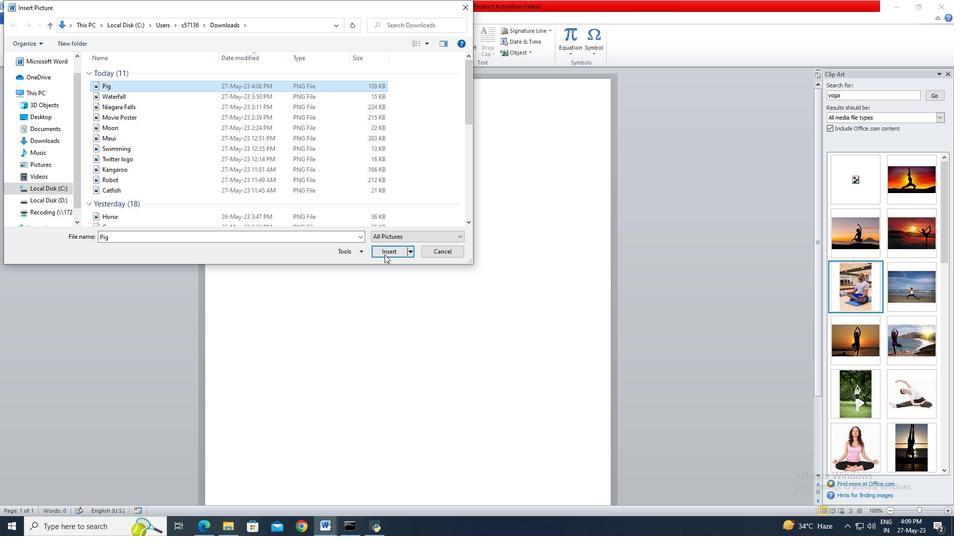 
Action: Mouse moved to (929, 31)
Screenshot: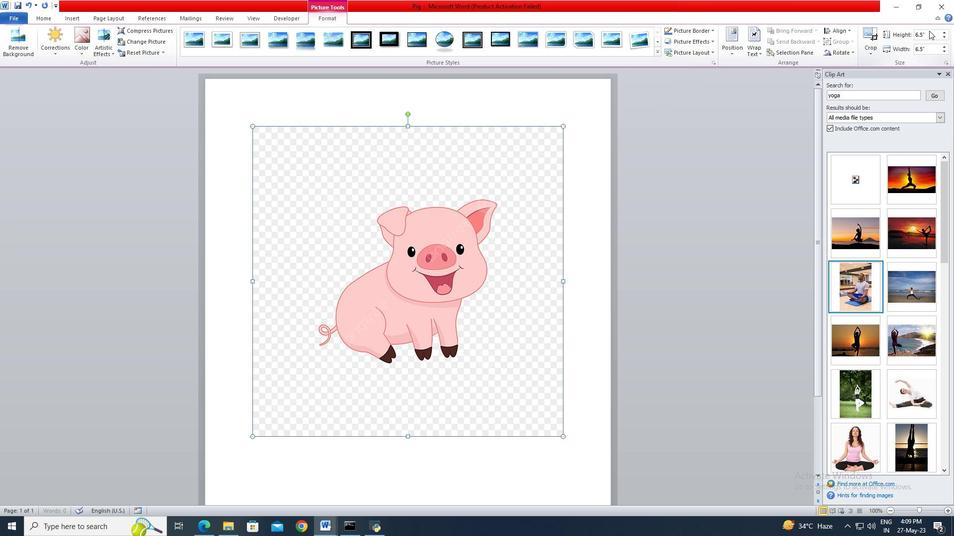 
Action: Mouse pressed left at (929, 31)
Screenshot: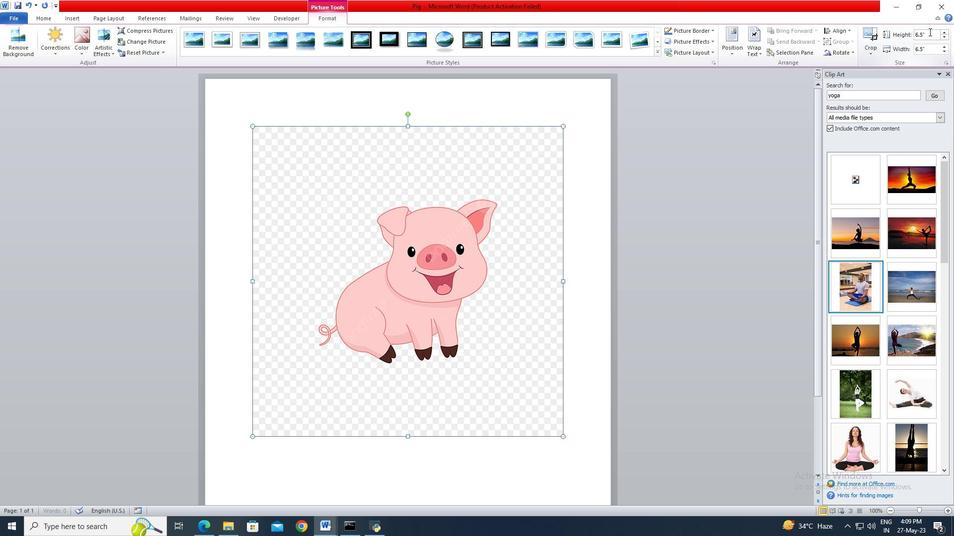 
Action: Key pressed 9.4<Key.enter>
Screenshot: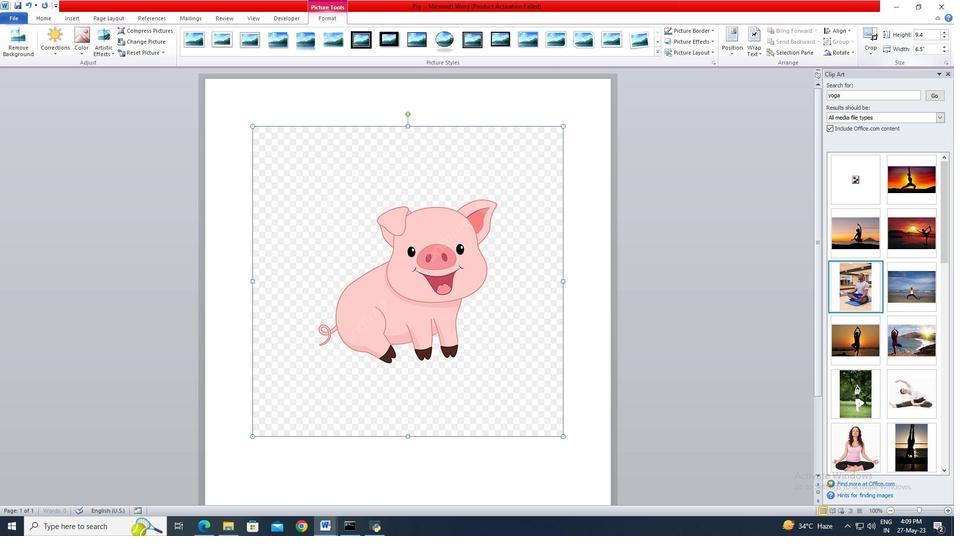 
Action: Mouse moved to (48, 16)
Screenshot: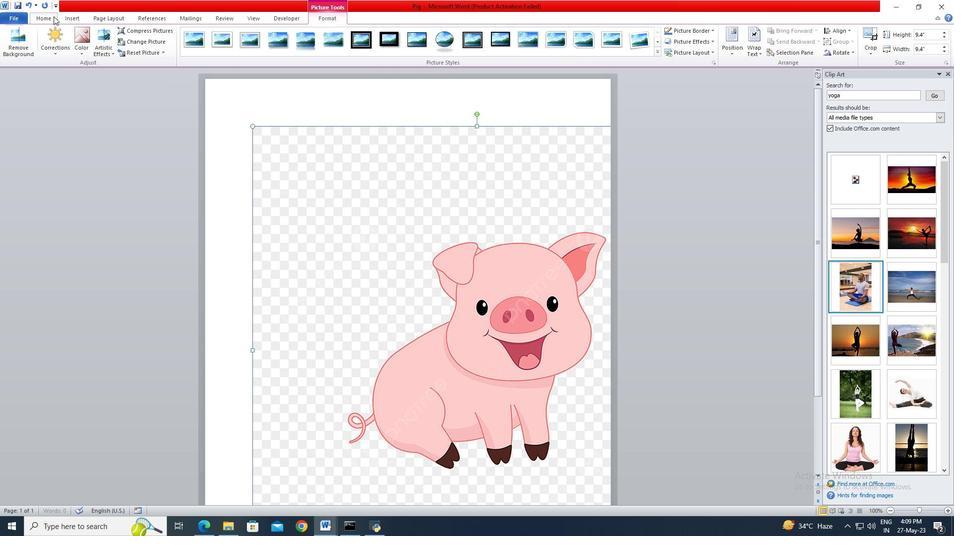 
Action: Mouse pressed left at (48, 16)
Screenshot: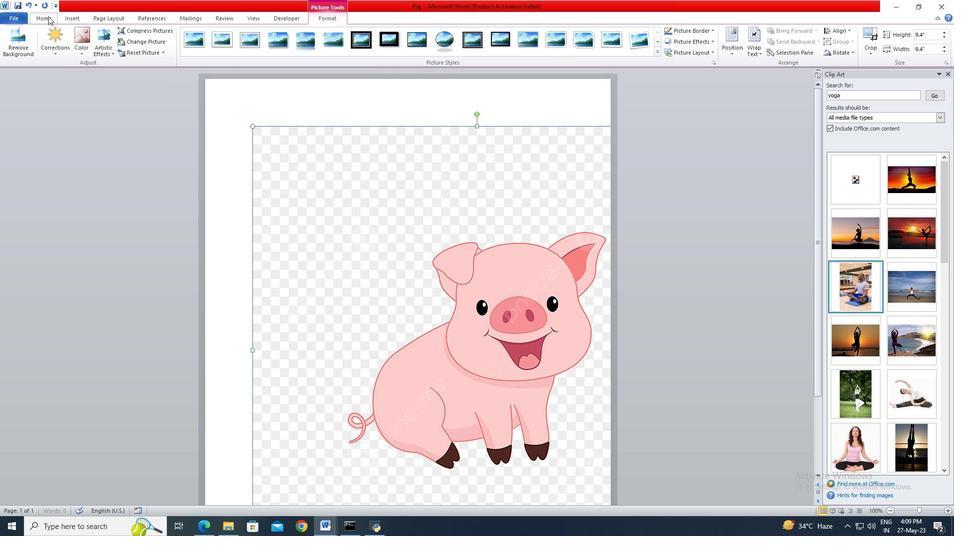 
Action: Mouse moved to (311, 49)
Screenshot: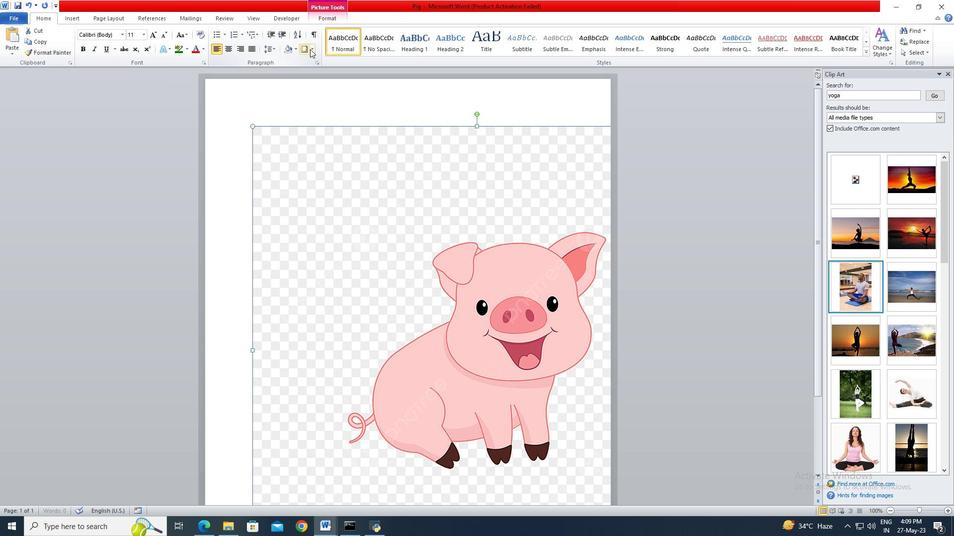 
Action: Mouse pressed left at (311, 49)
Screenshot: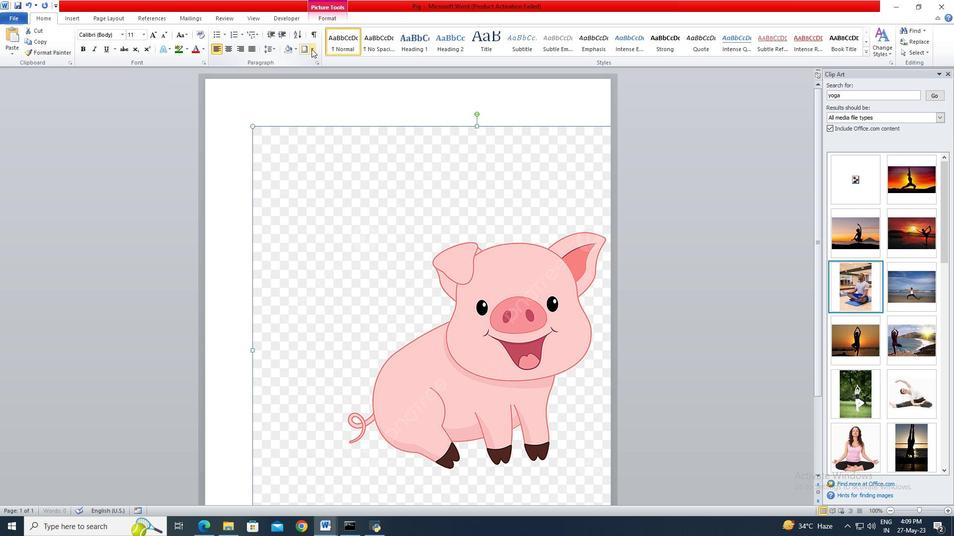 
Action: Mouse moved to (335, 229)
Screenshot: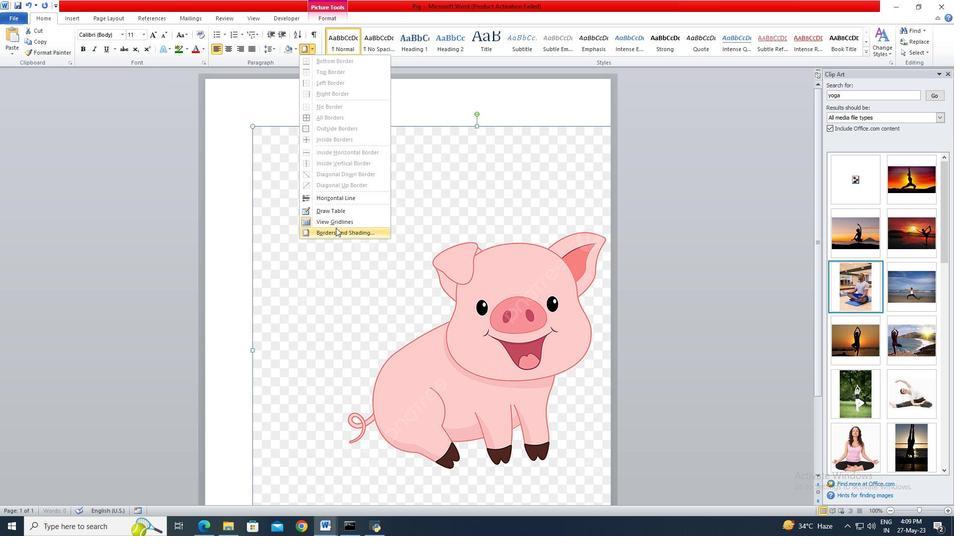 
Action: Mouse pressed left at (335, 229)
Screenshot: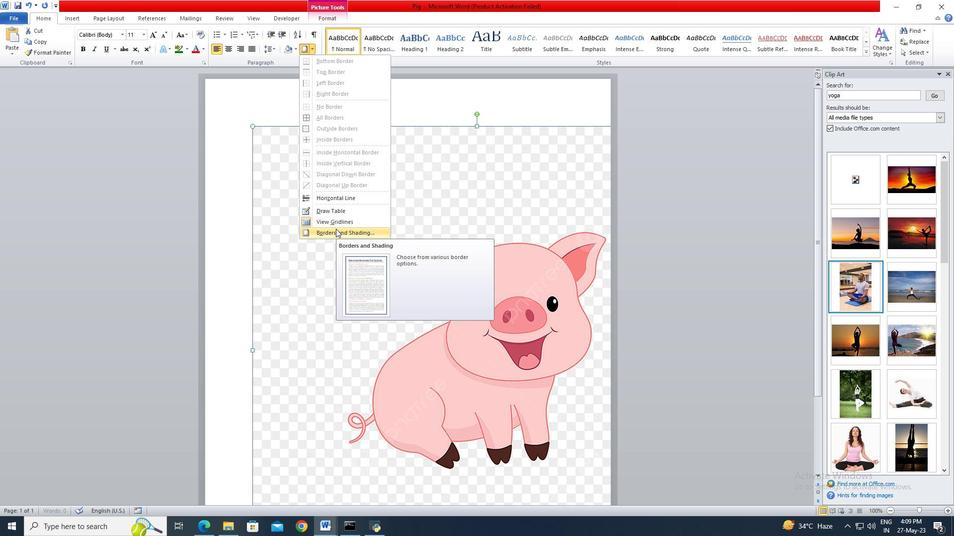 
Action: Mouse moved to (361, 267)
Screenshot: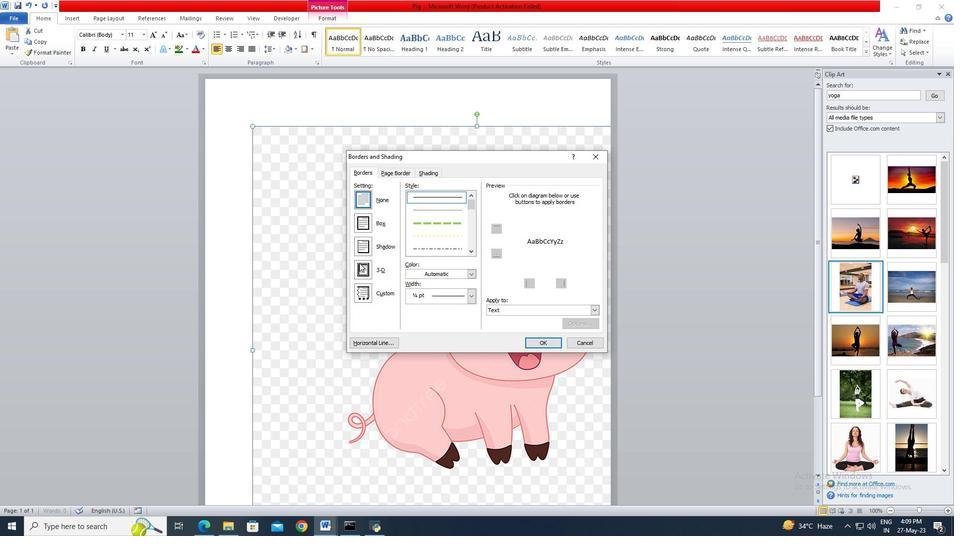 
Action: Mouse pressed left at (361, 267)
Screenshot: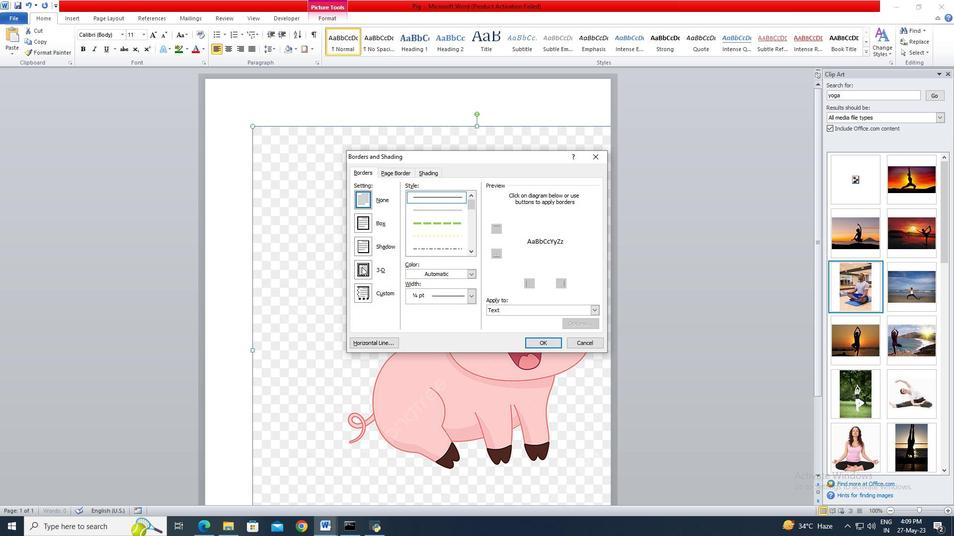 
Action: Mouse moved to (434, 225)
Screenshot: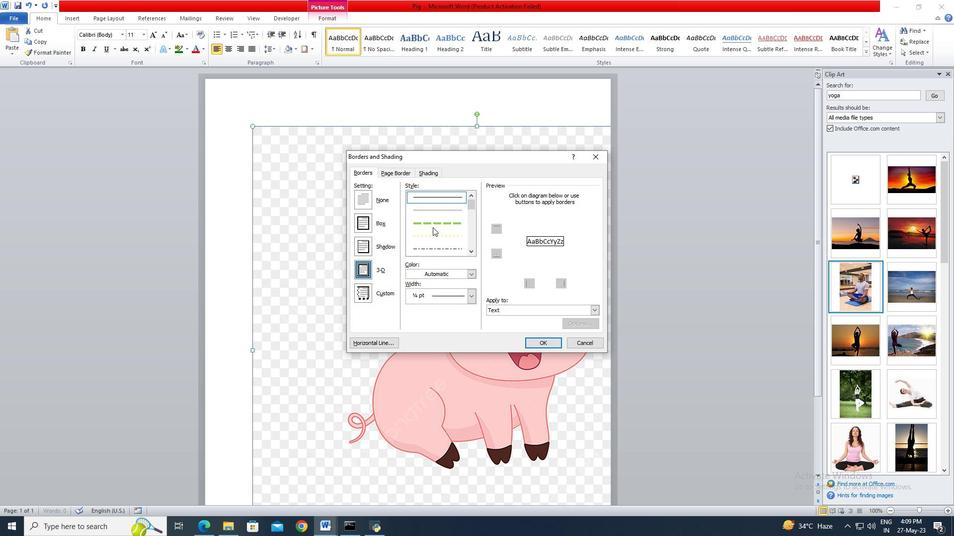 
Action: Mouse pressed left at (434, 225)
Screenshot: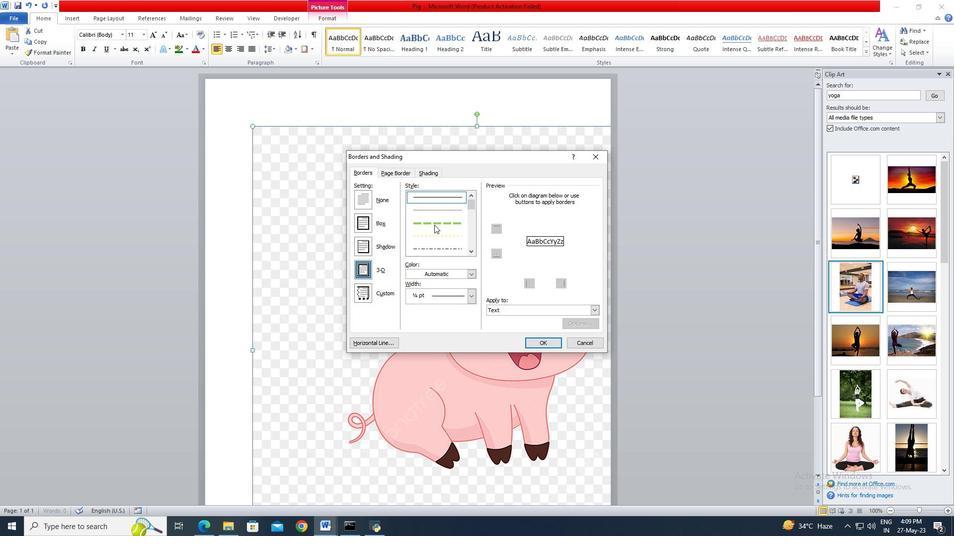 
Action: Mouse moved to (470, 274)
Screenshot: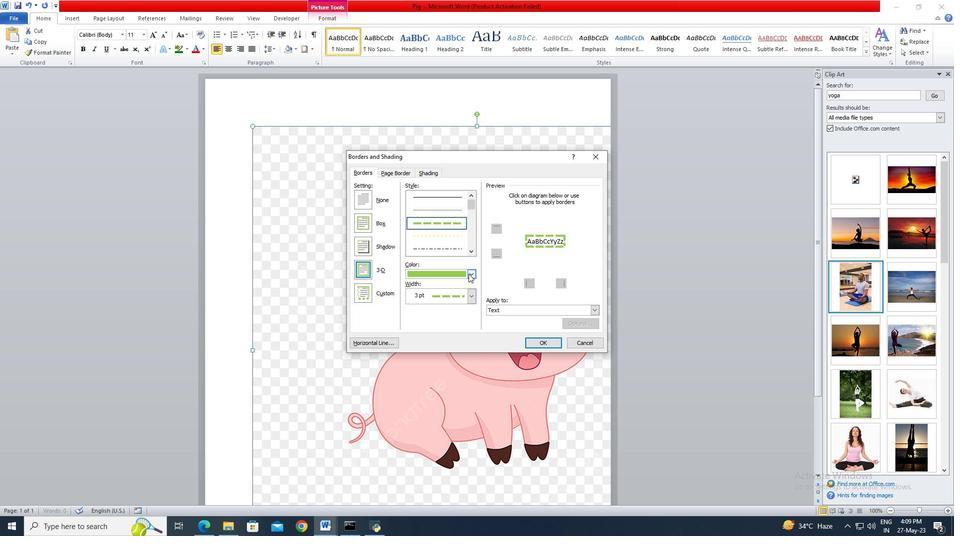 
Action: Mouse pressed left at (470, 274)
Screenshot: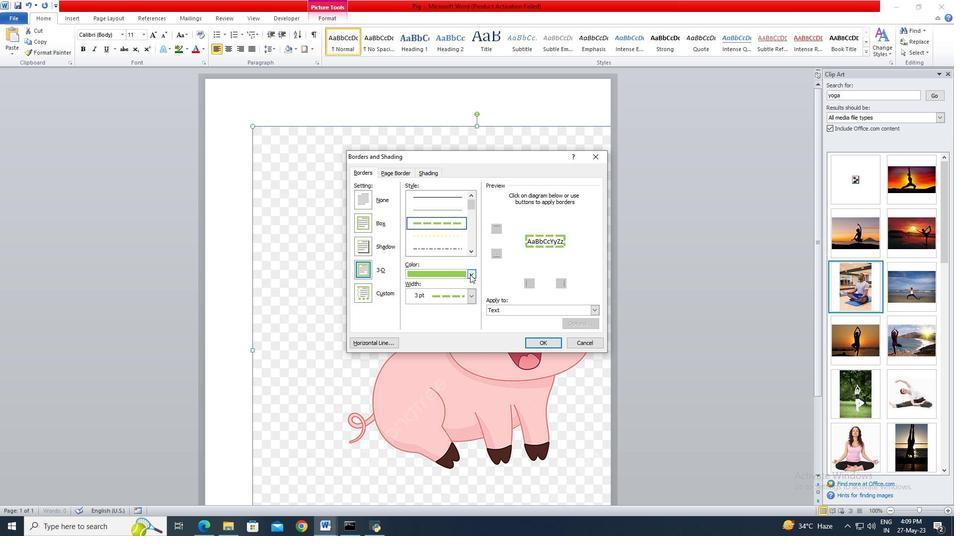 
Action: Mouse moved to (436, 332)
Screenshot: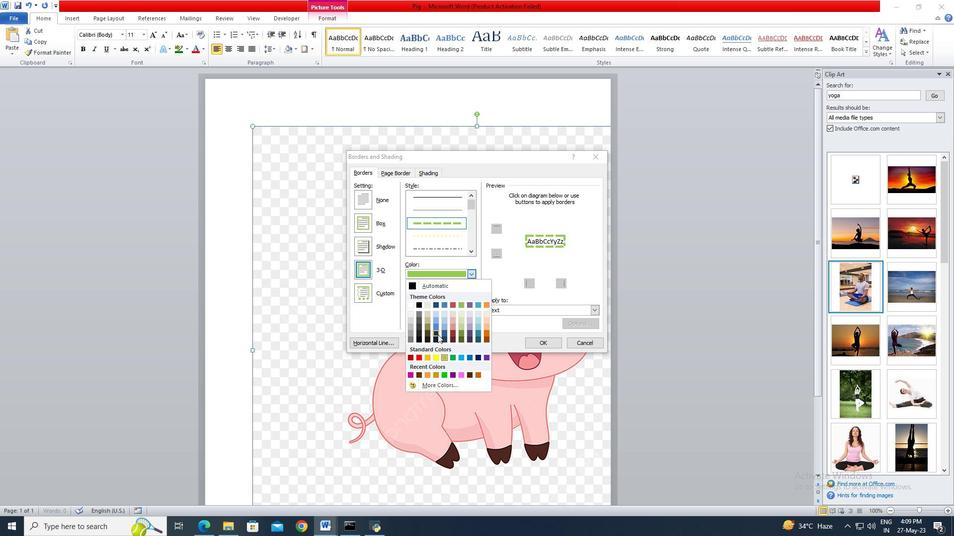 
Action: Mouse pressed left at (436, 332)
Screenshot: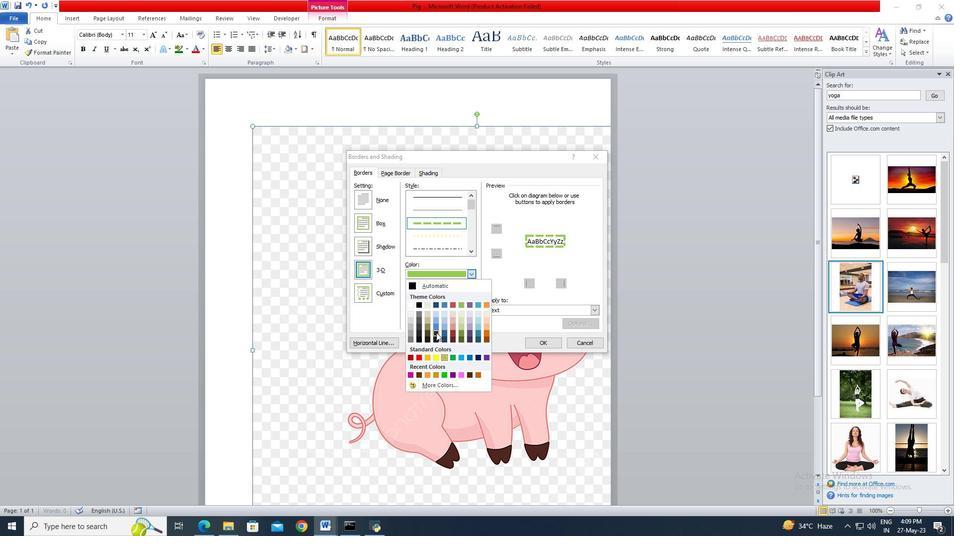 
Action: Mouse moved to (477, 293)
Screenshot: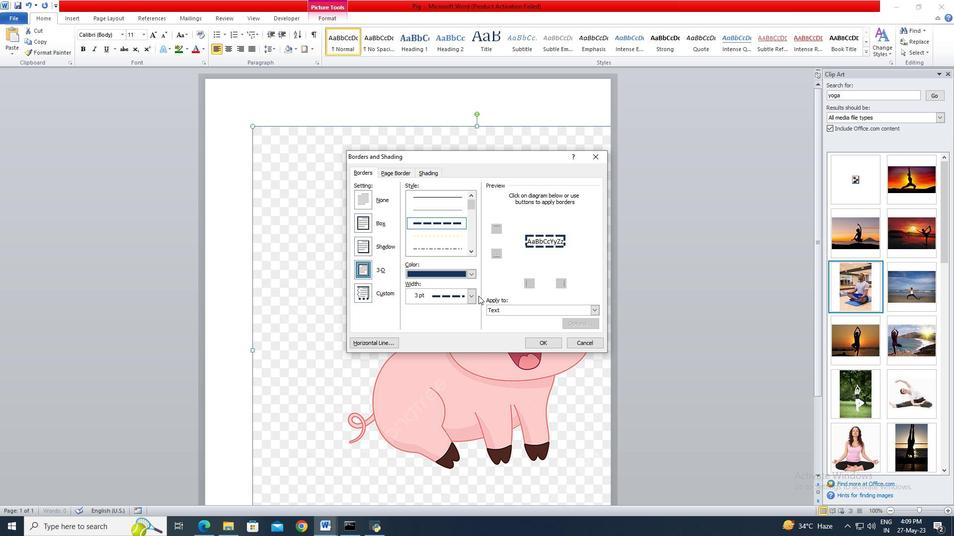 
Action: Mouse pressed left at (477, 293)
Screenshot: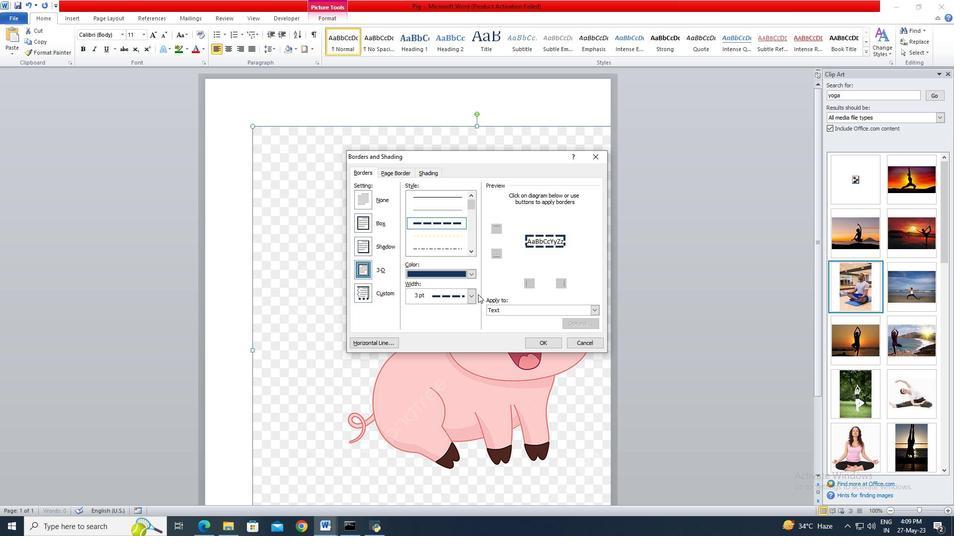 
Action: Mouse moved to (474, 293)
Screenshot: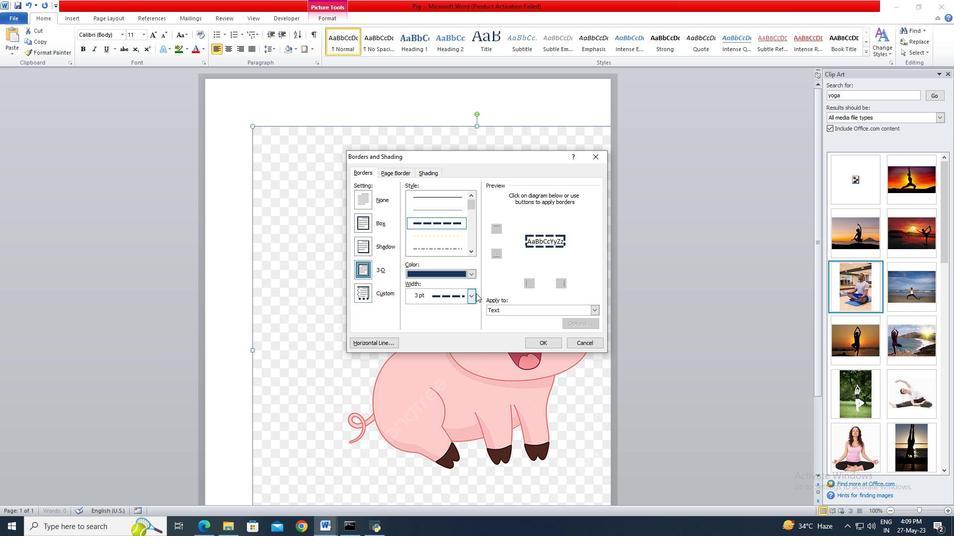 
Action: Mouse pressed left at (474, 293)
Screenshot: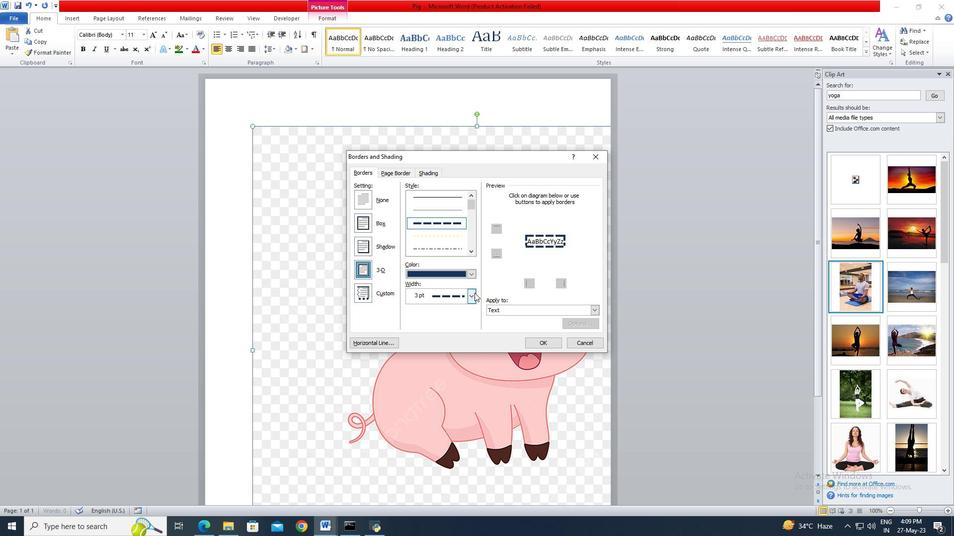 
Action: Mouse moved to (456, 413)
Screenshot: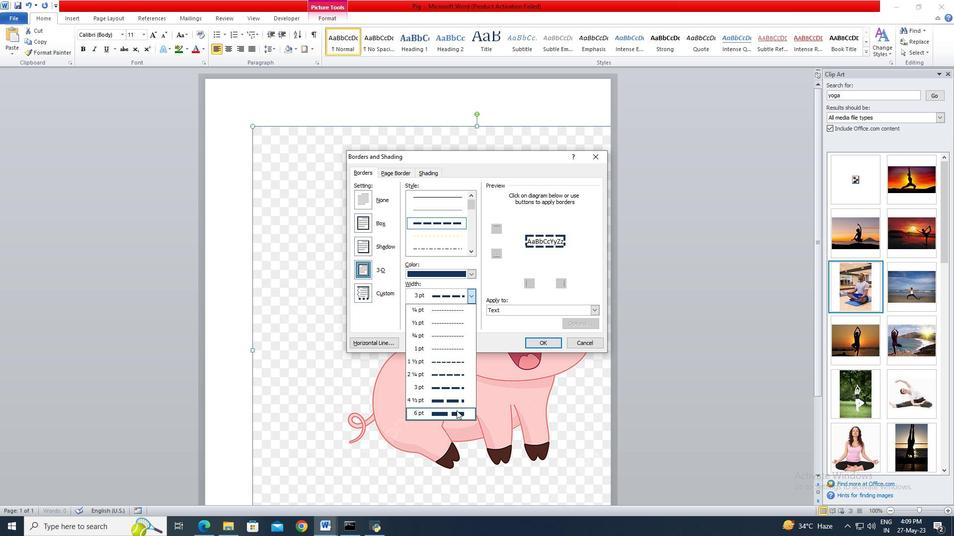 
Action: Mouse pressed left at (456, 413)
Screenshot: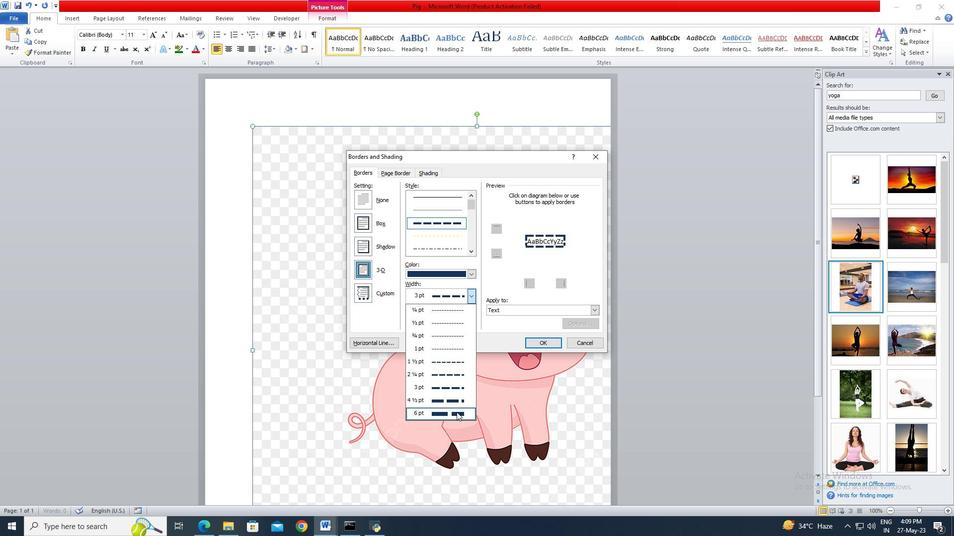 
Action: Mouse moved to (532, 345)
Screenshot: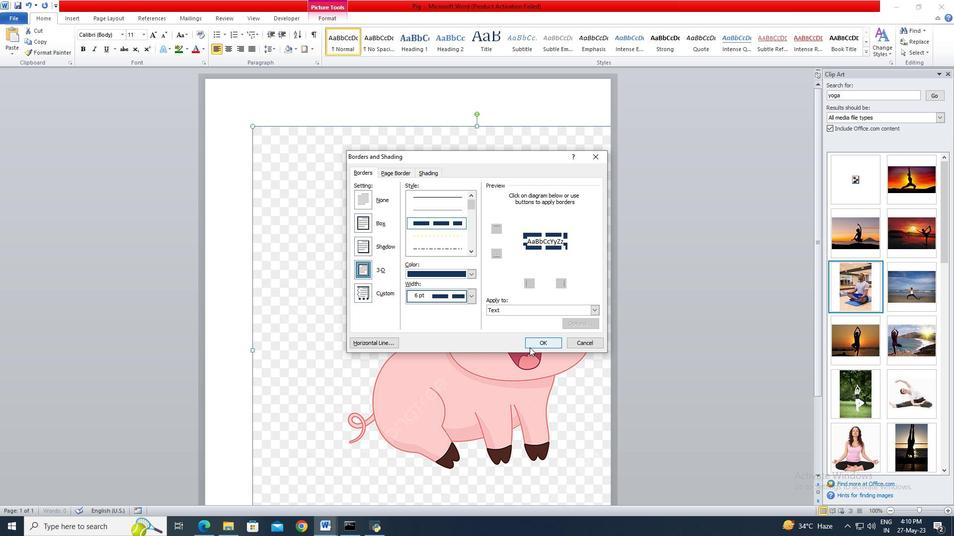
Action: Mouse pressed left at (532, 345)
Screenshot: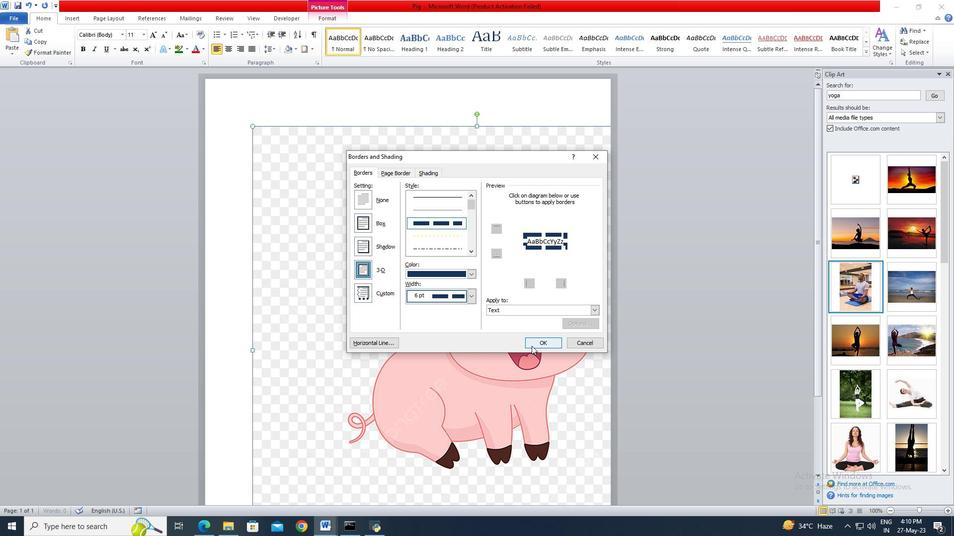 
